 Task: Search one way flight ticket for 3 adults in first from Wrangell: Wrangell Airport (also See Wrangell Seaplane Base) to Indianapolis: Indianapolis International Airport on 8-5-2023. Choice of flights is Royal air maroc. Number of bags: 1 carry on bag. Price is upto 55000. Outbound departure time preference is 7:15.
Action: Mouse moved to (352, 291)
Screenshot: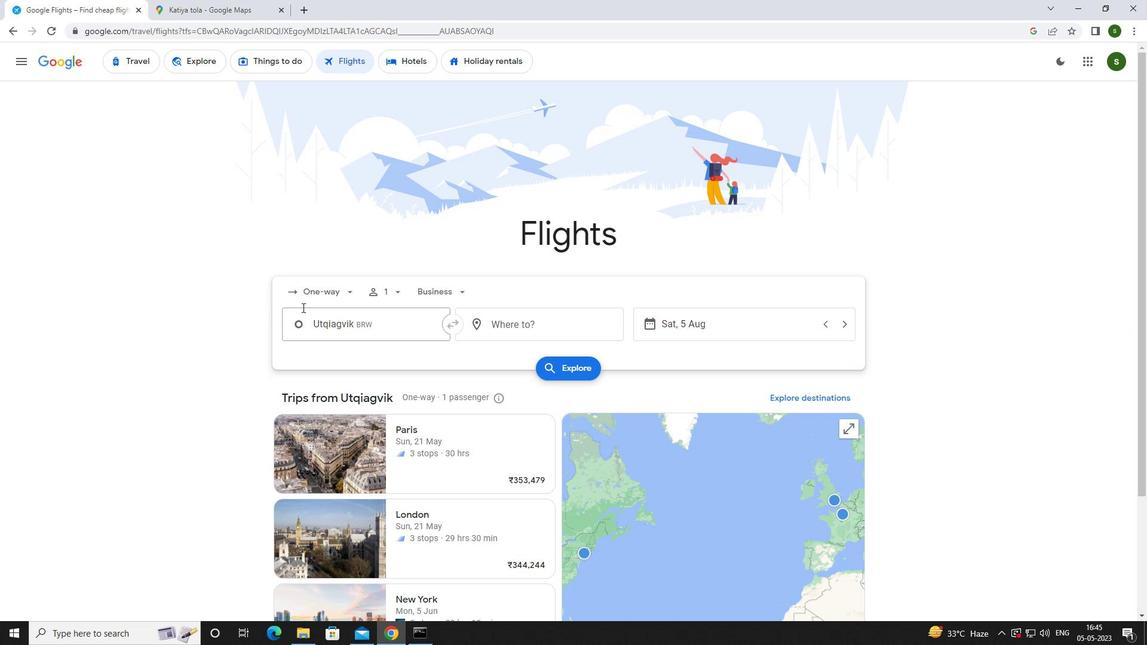 
Action: Mouse pressed left at (352, 291)
Screenshot: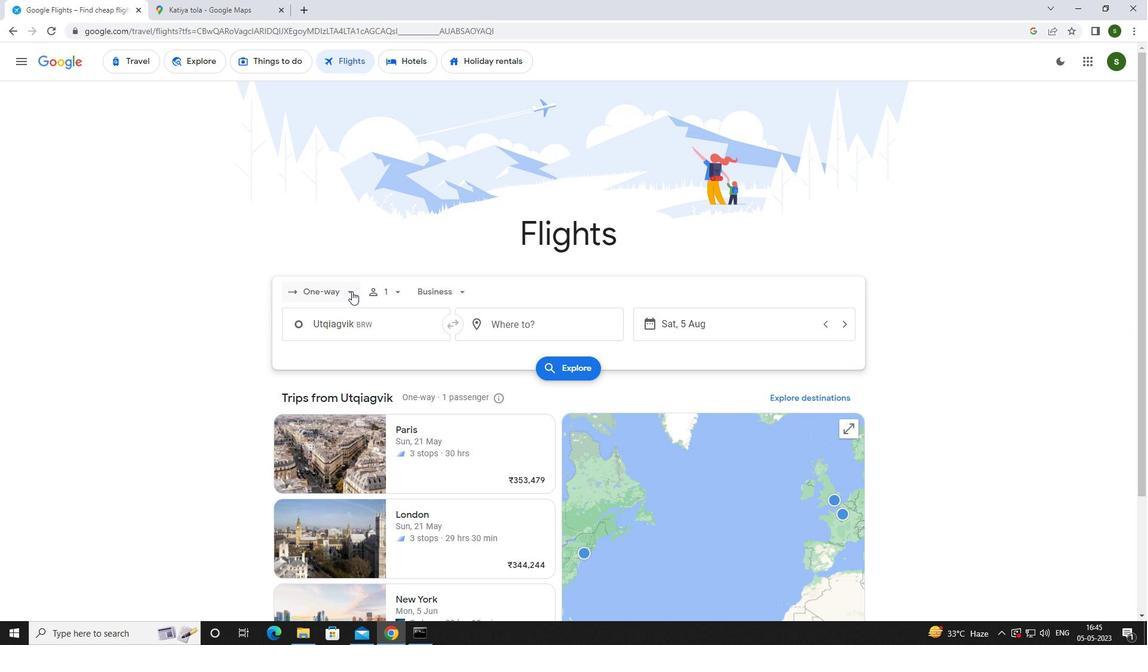 
Action: Mouse moved to (334, 343)
Screenshot: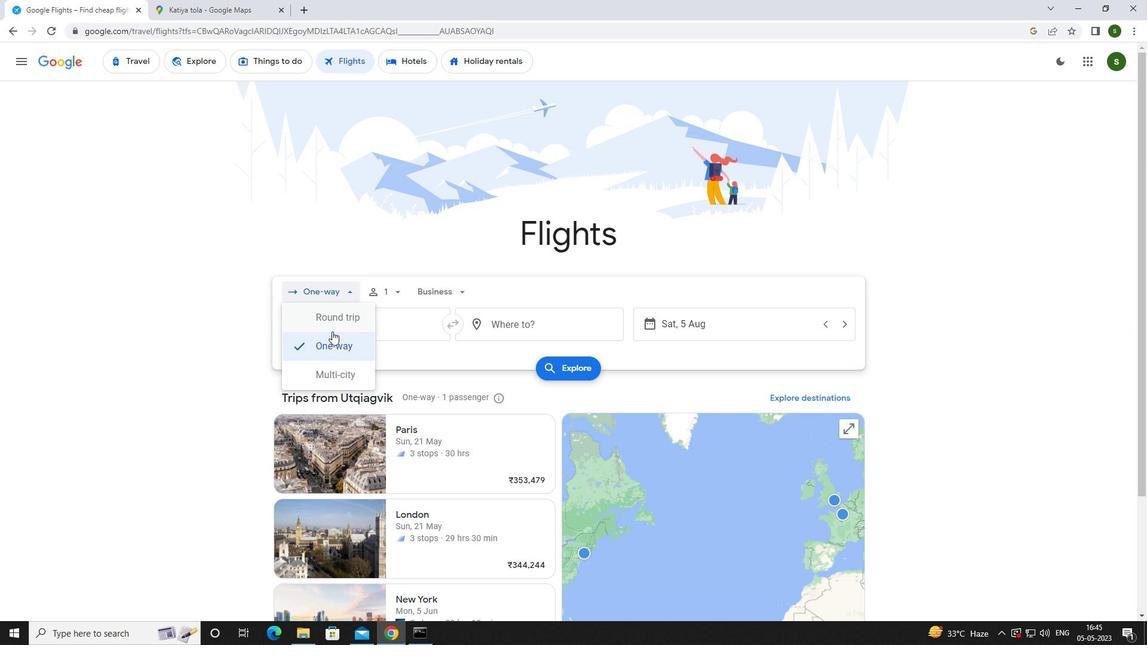 
Action: Mouse pressed left at (334, 343)
Screenshot: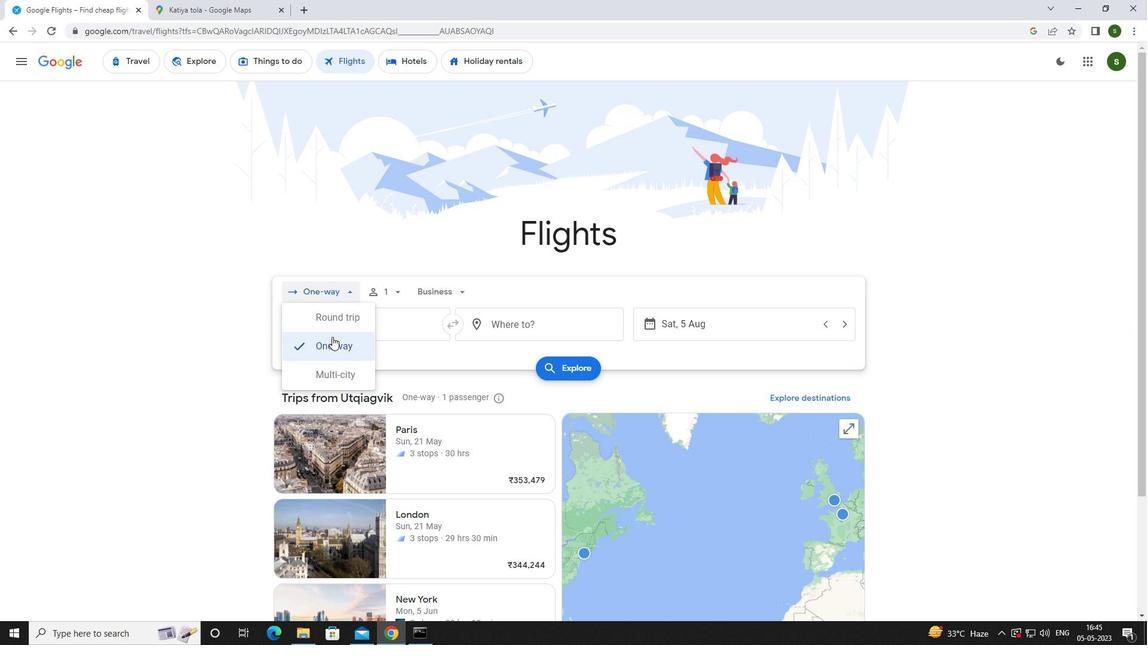 
Action: Mouse moved to (397, 289)
Screenshot: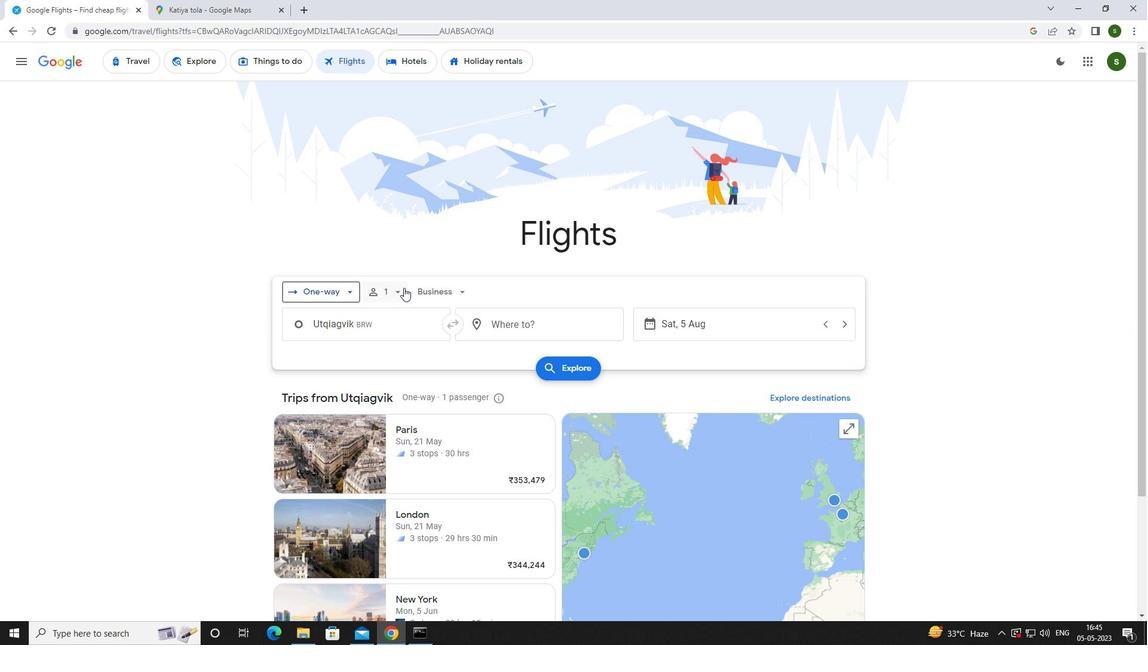 
Action: Mouse pressed left at (397, 289)
Screenshot: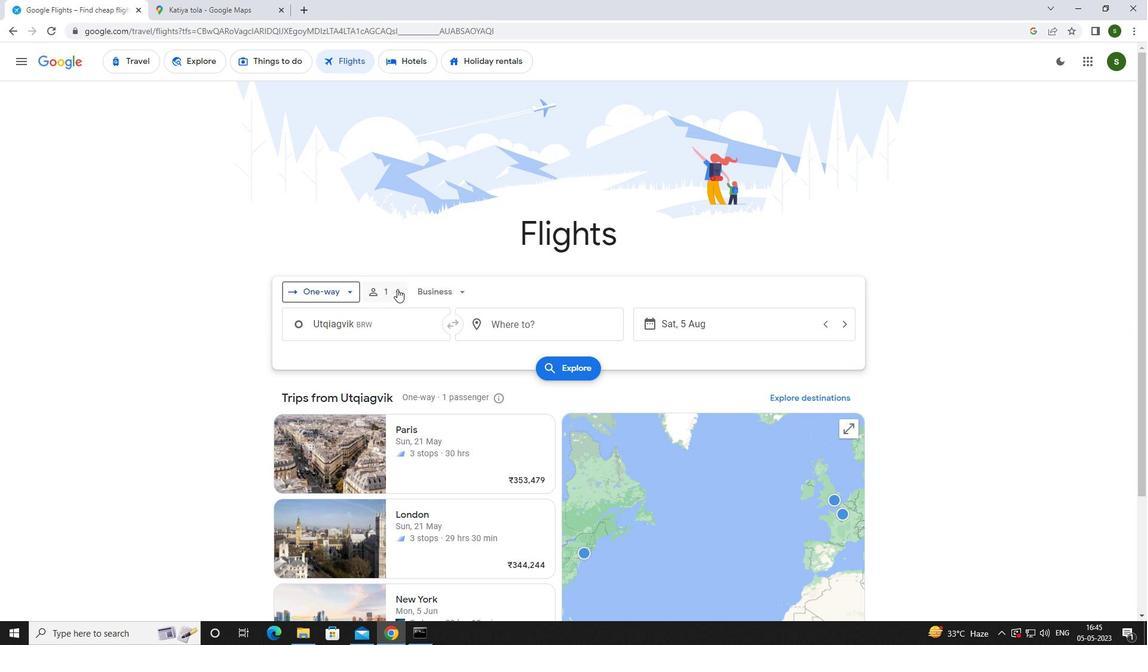 
Action: Mouse moved to (482, 318)
Screenshot: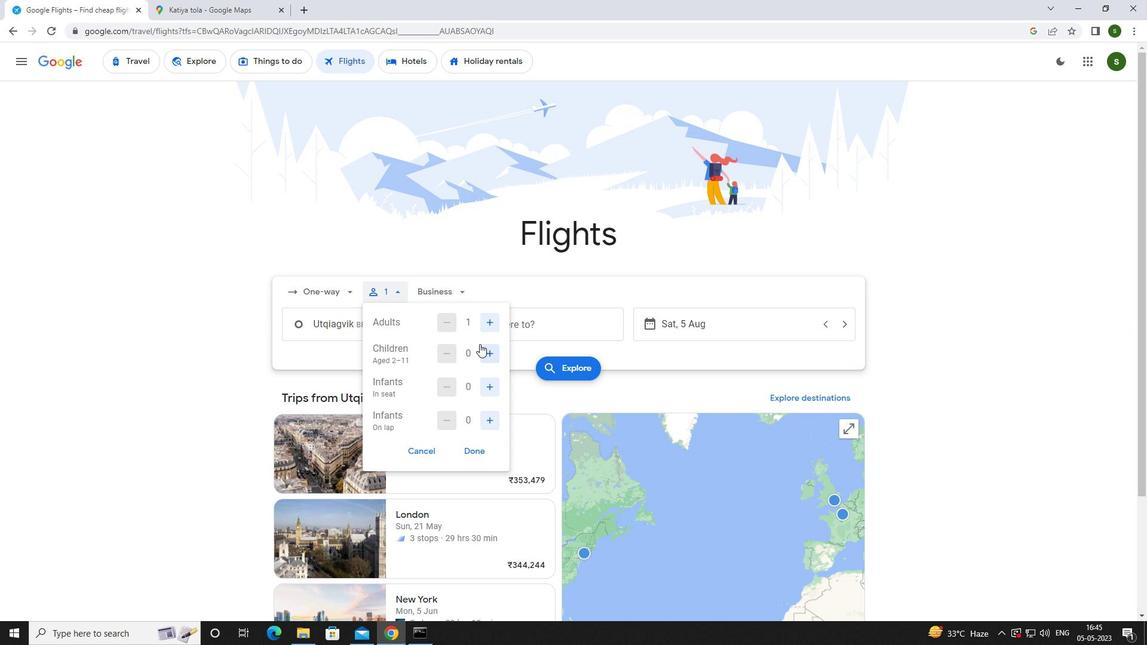 
Action: Mouse pressed left at (482, 318)
Screenshot: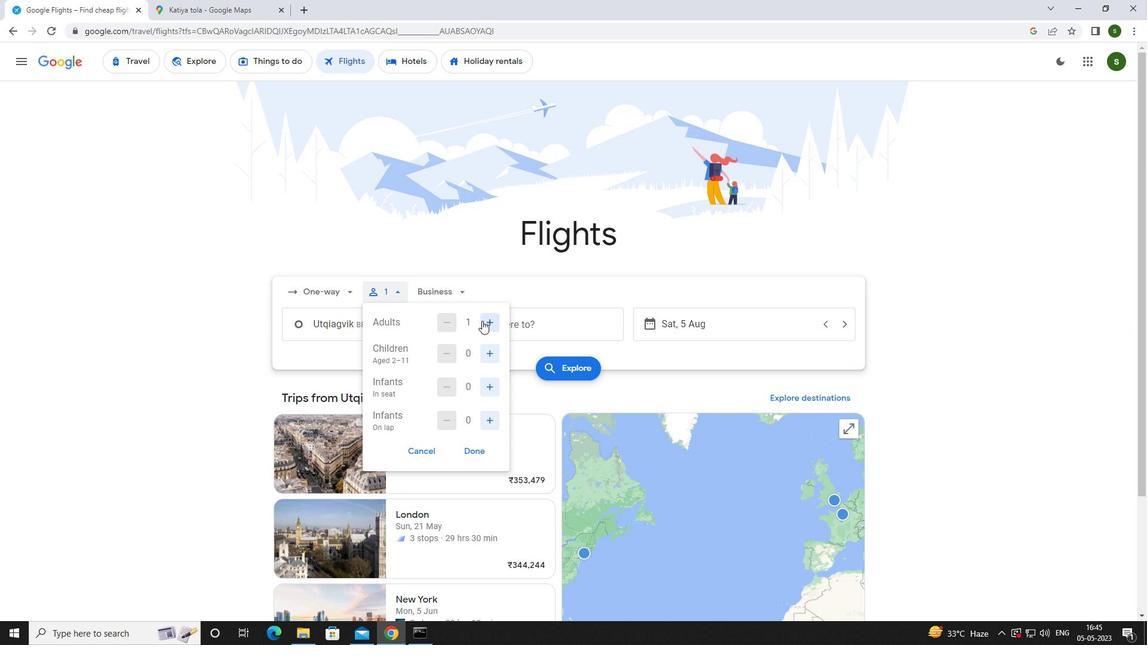
Action: Mouse pressed left at (482, 318)
Screenshot: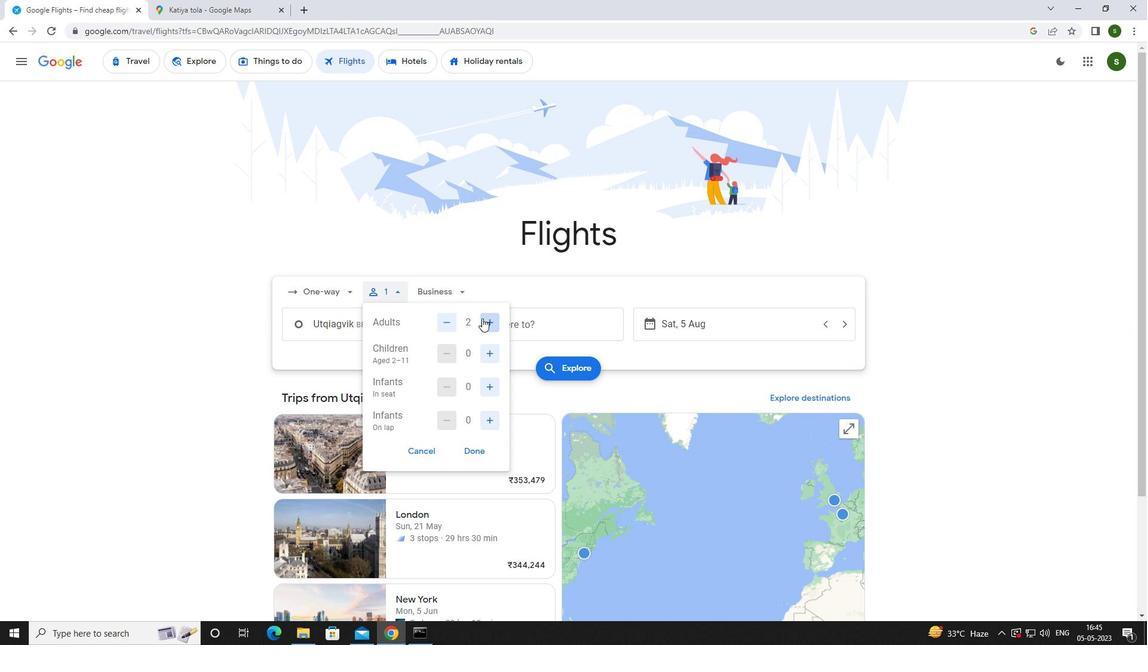 
Action: Mouse moved to (454, 287)
Screenshot: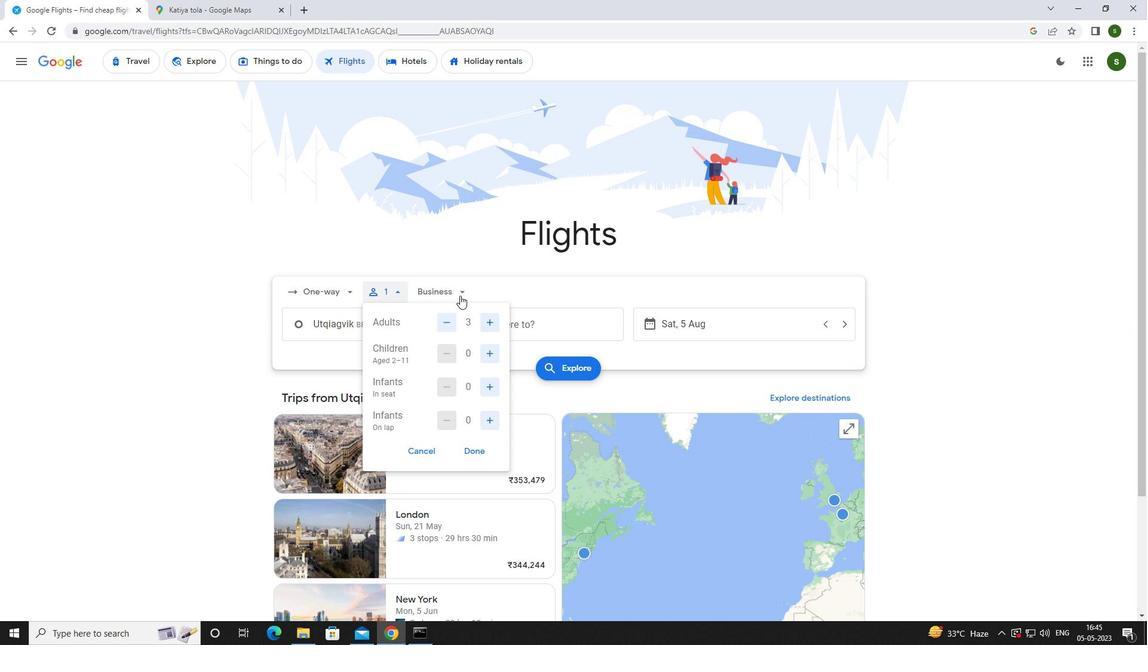 
Action: Mouse pressed left at (454, 287)
Screenshot: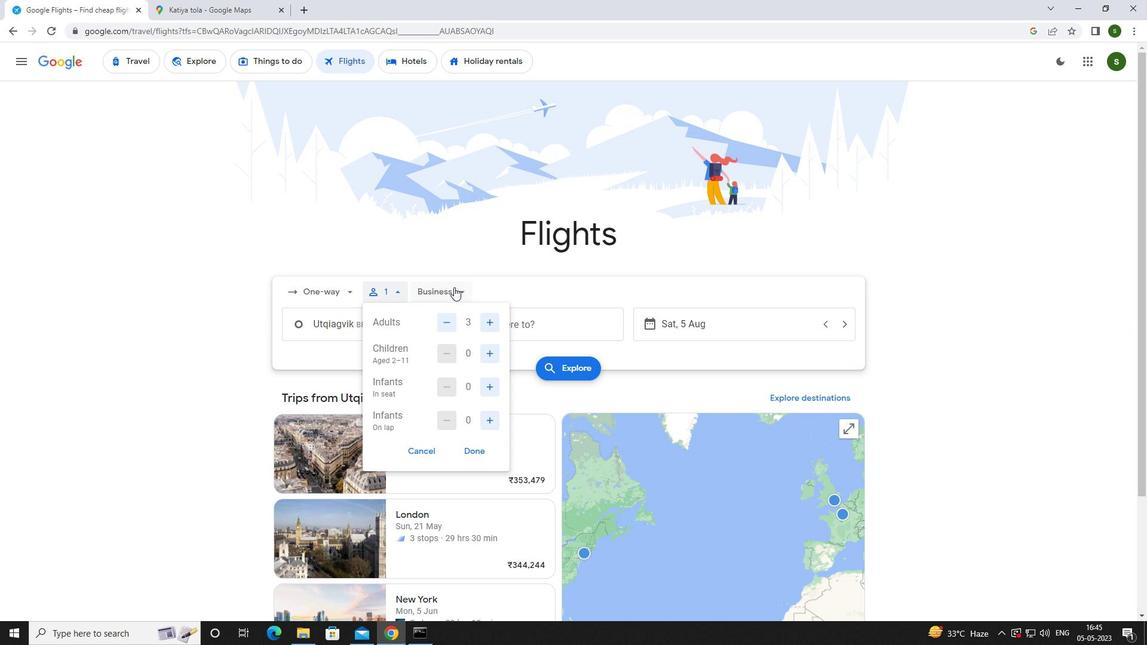 
Action: Mouse moved to (462, 402)
Screenshot: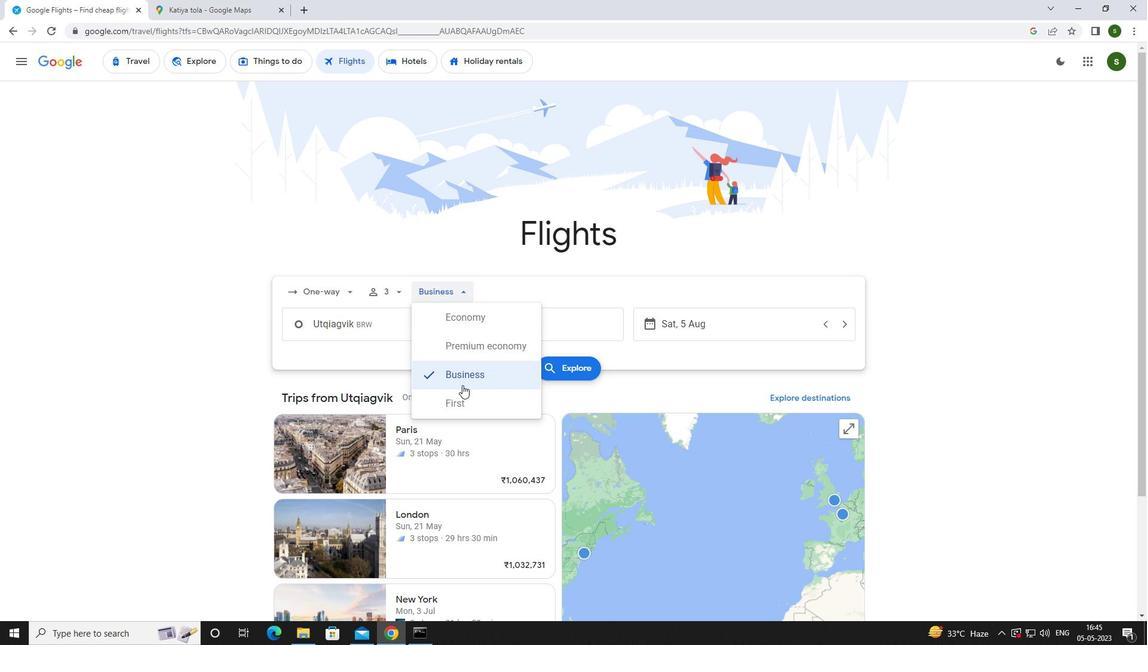 
Action: Mouse pressed left at (462, 402)
Screenshot: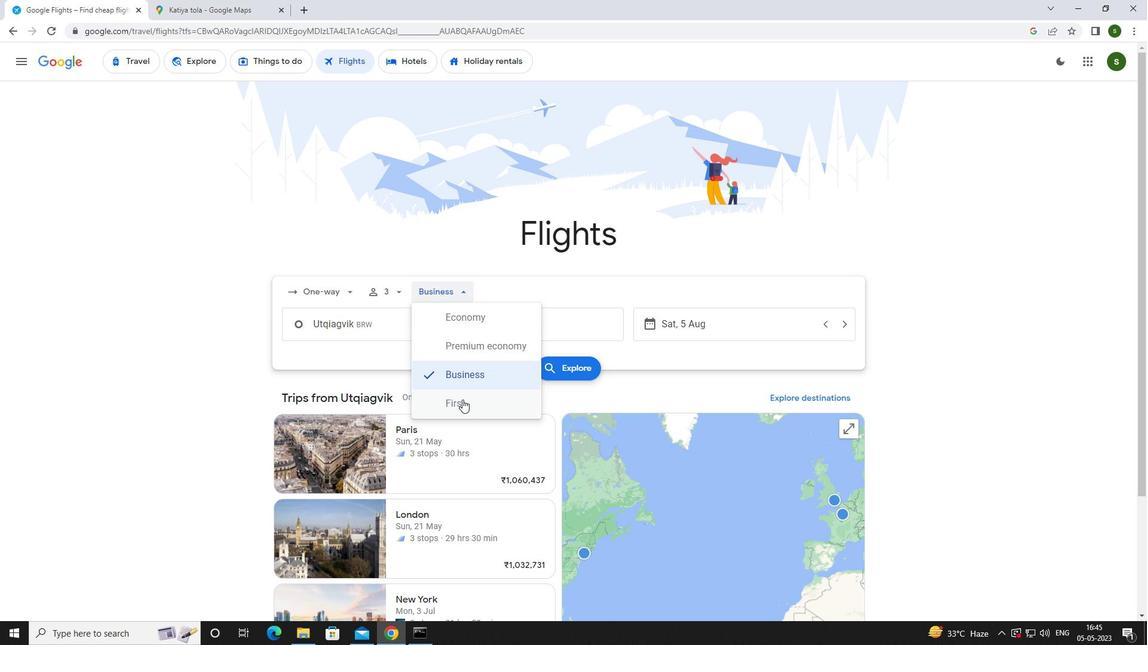 
Action: Mouse moved to (386, 329)
Screenshot: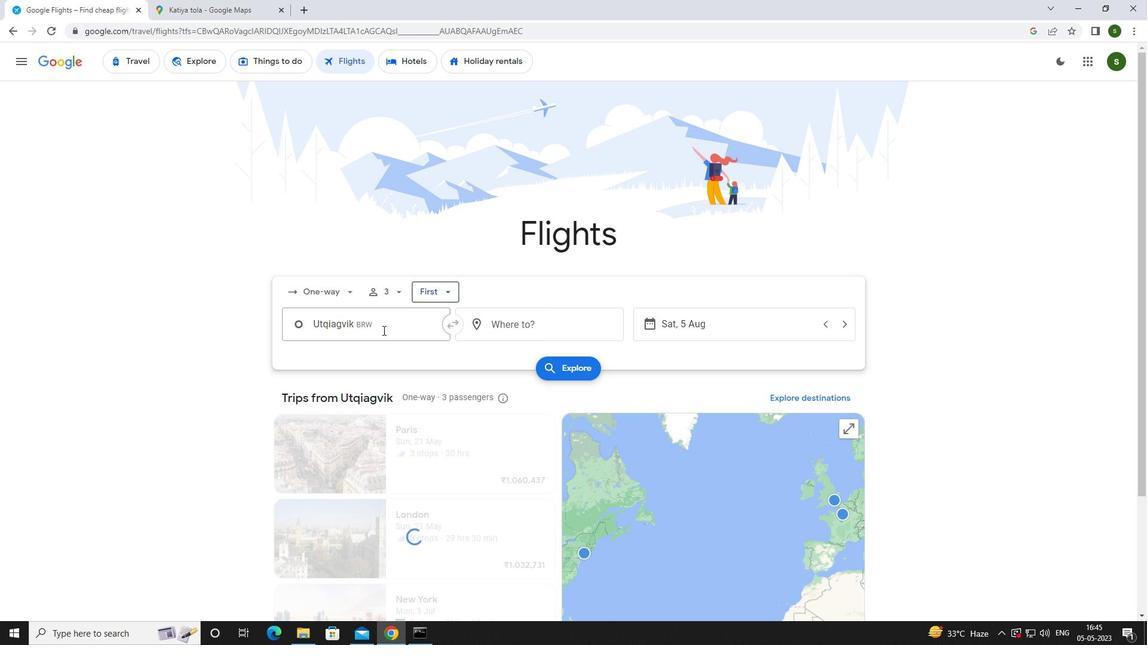 
Action: Mouse pressed left at (386, 329)
Screenshot: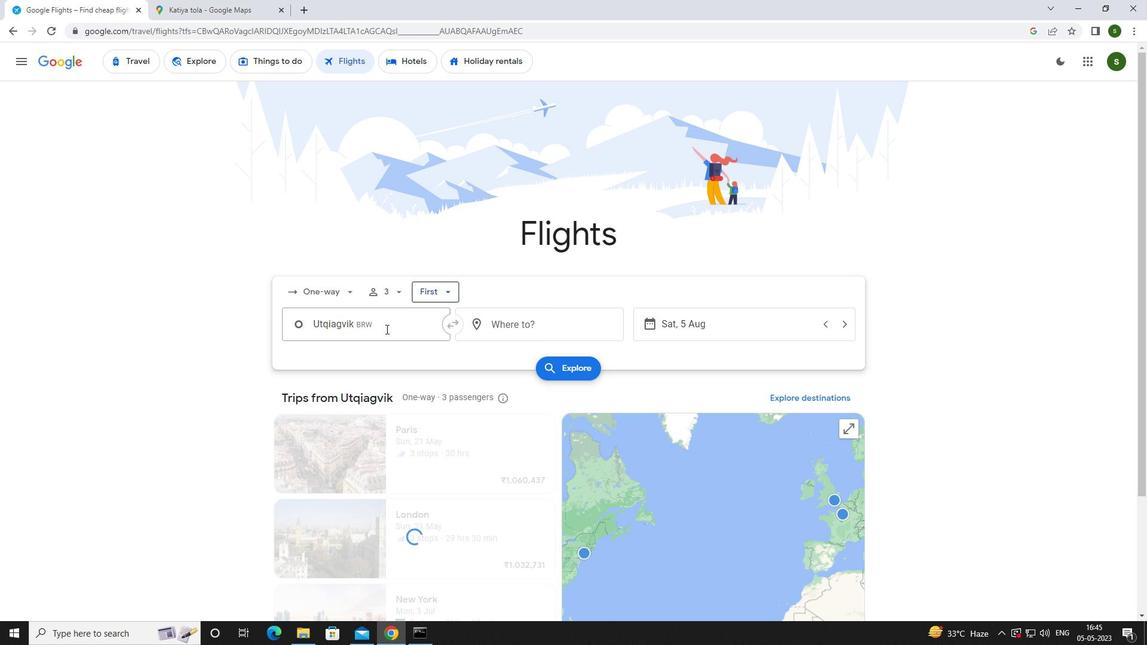 
Action: Key pressed <Key.caps_lock>wra
Screenshot: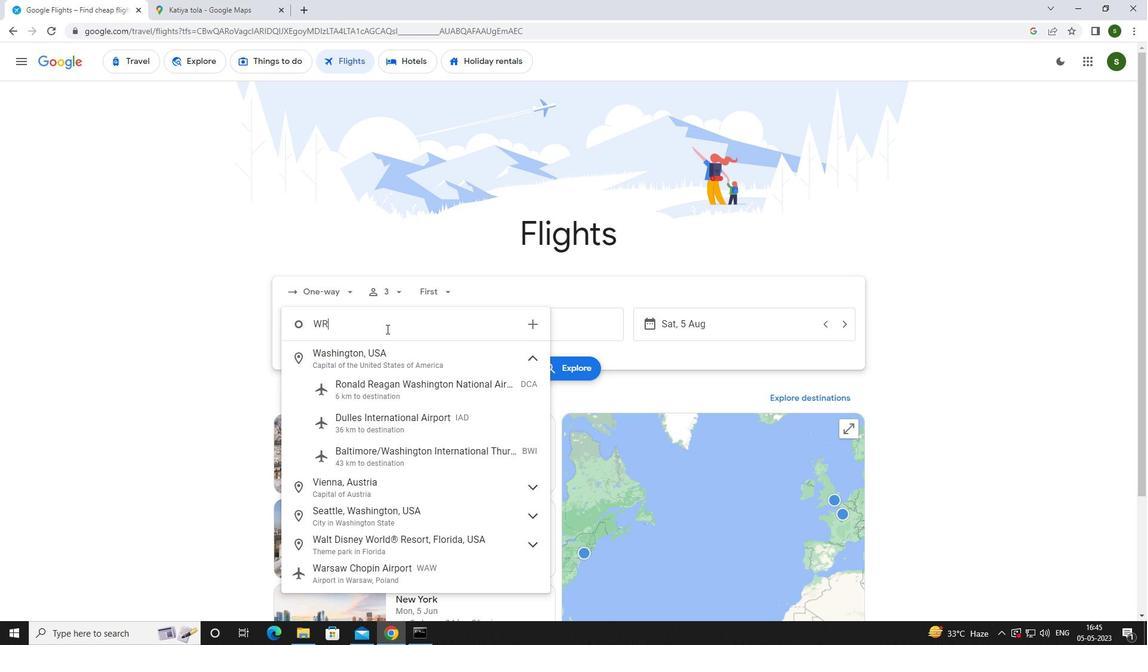 
Action: Mouse moved to (389, 546)
Screenshot: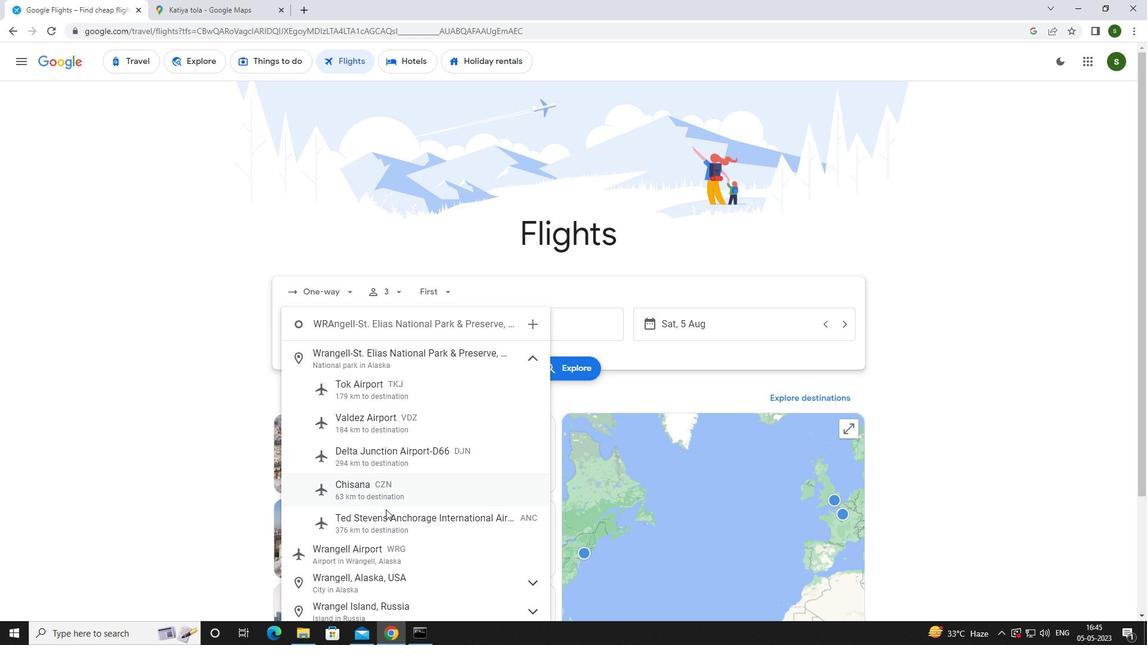 
Action: Mouse pressed left at (389, 546)
Screenshot: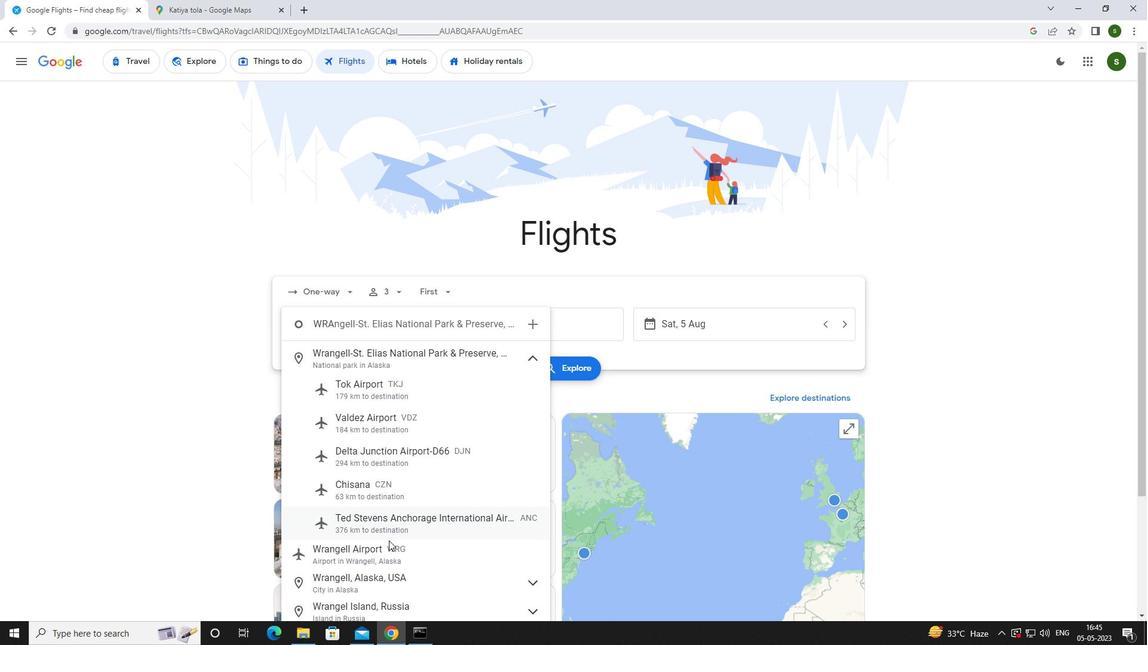 
Action: Mouse moved to (507, 323)
Screenshot: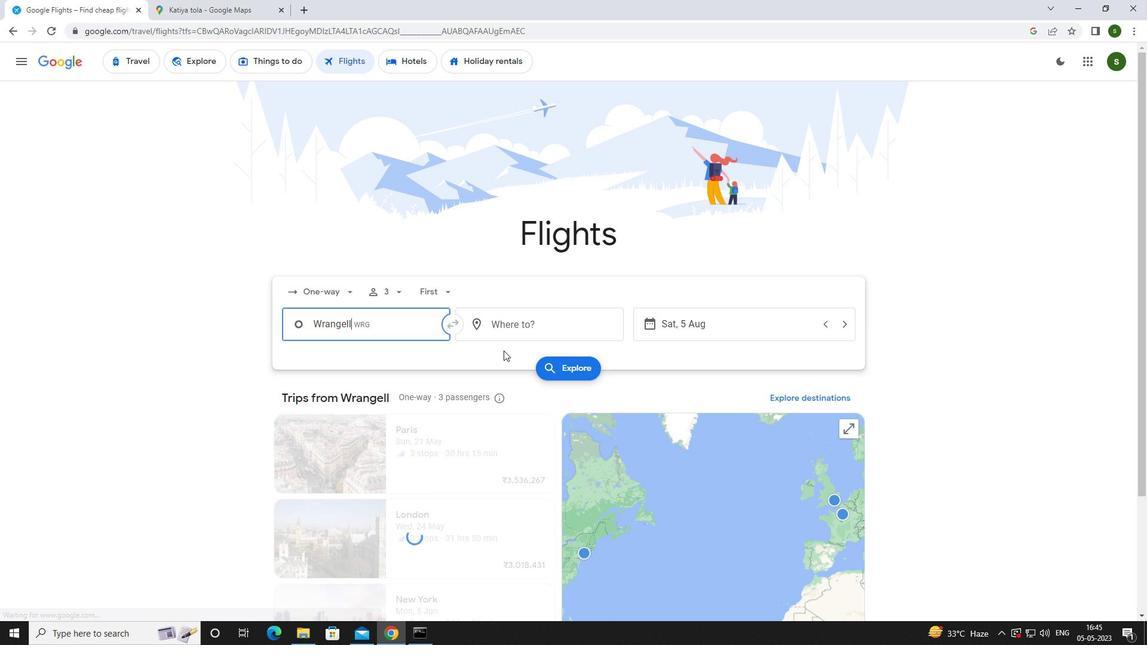 
Action: Mouse pressed left at (507, 323)
Screenshot: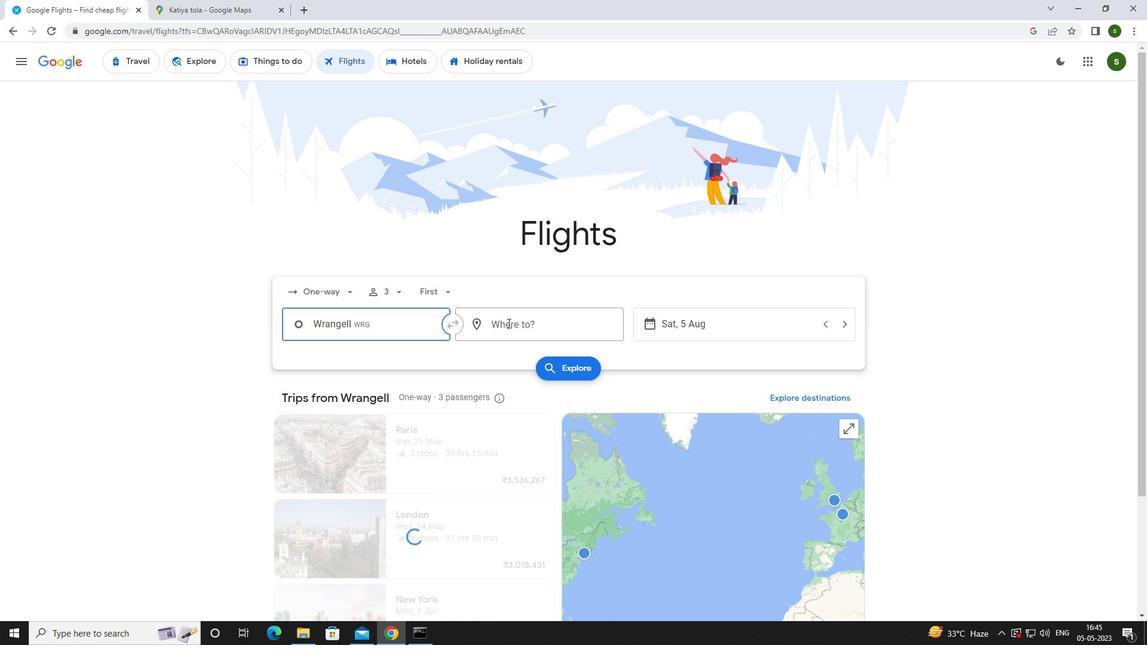
Action: Mouse moved to (488, 328)
Screenshot: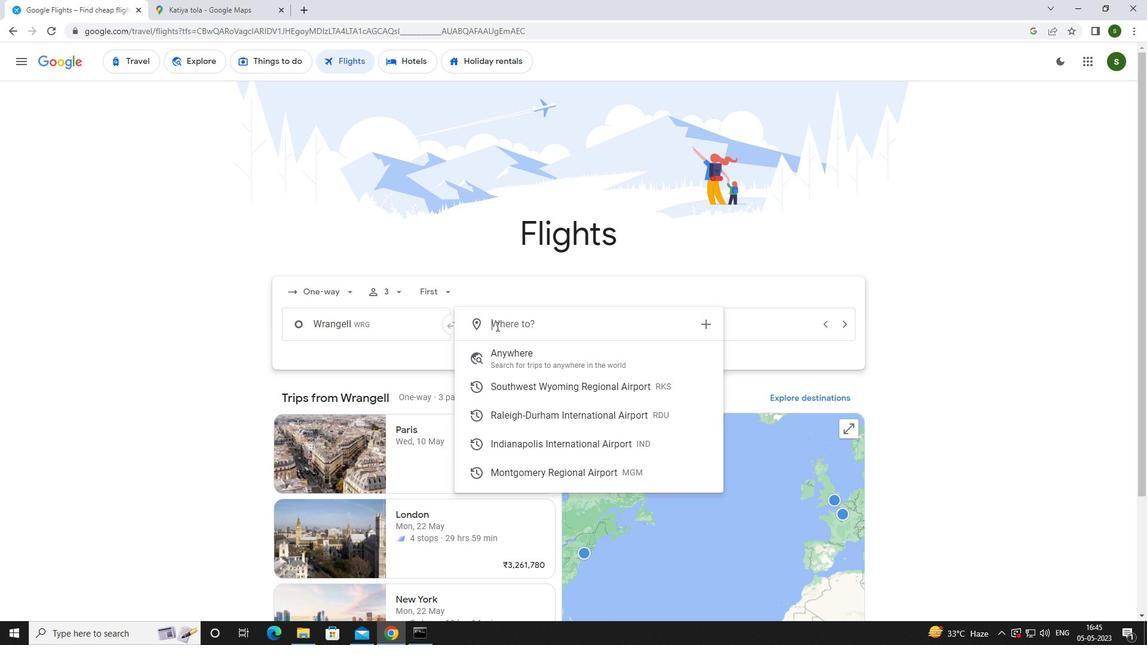 
Action: Key pressed <Key.caps_lock><Key.caps_lock>i<Key.caps_lock>ndianapol
Screenshot: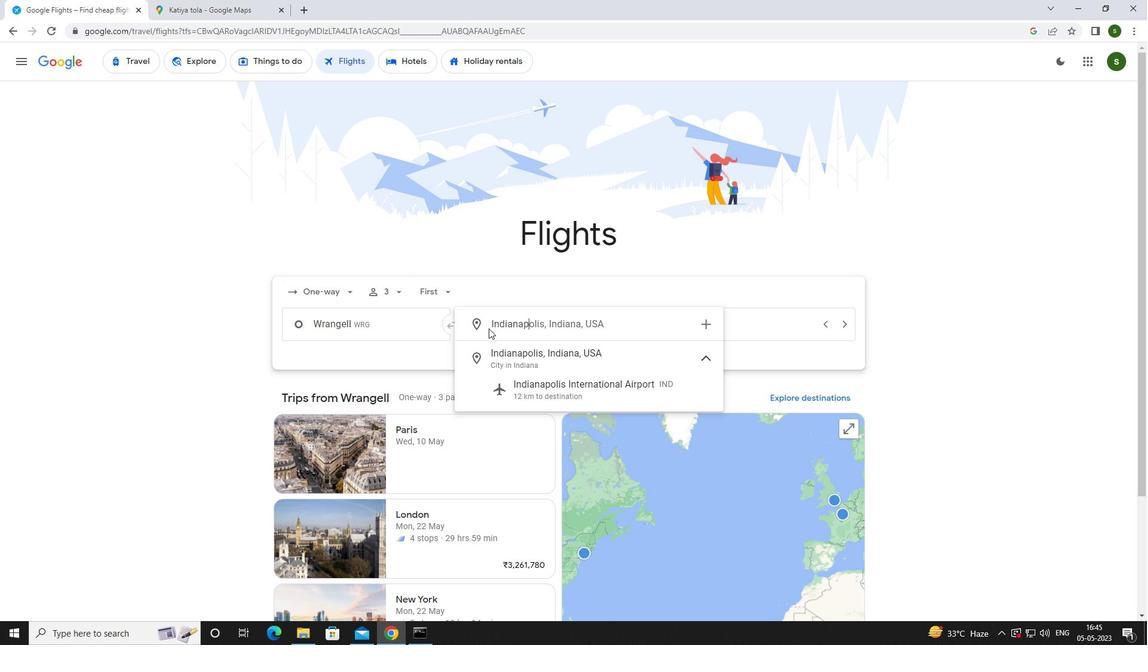 
Action: Mouse moved to (525, 390)
Screenshot: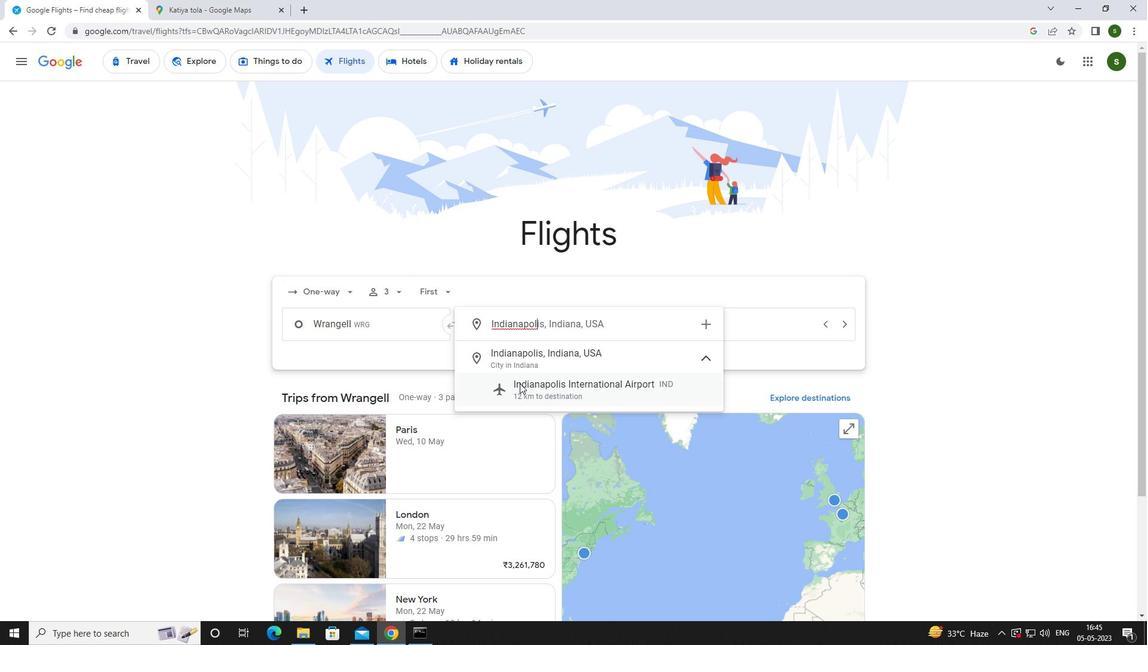 
Action: Mouse pressed left at (525, 390)
Screenshot: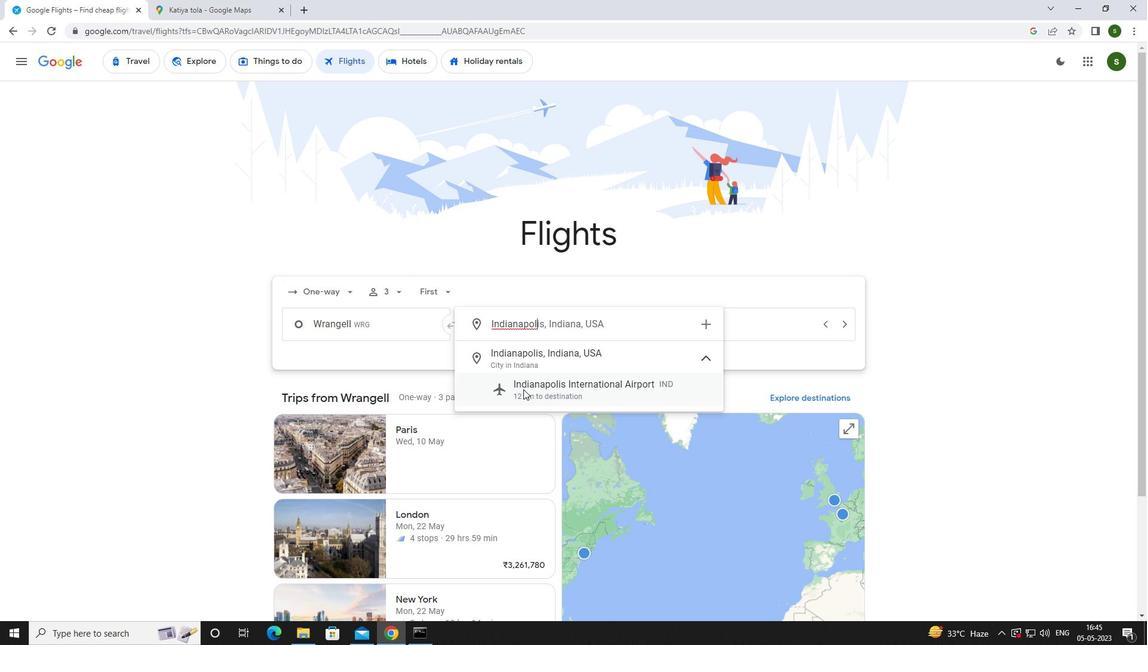 
Action: Mouse moved to (703, 329)
Screenshot: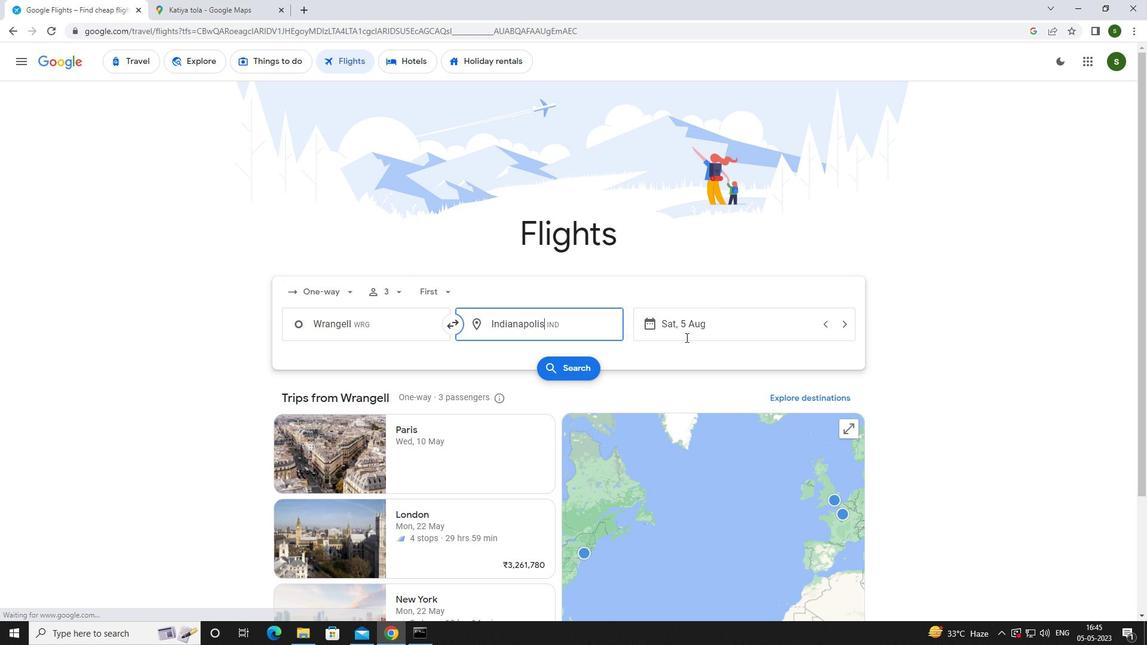
Action: Mouse pressed left at (703, 329)
Screenshot: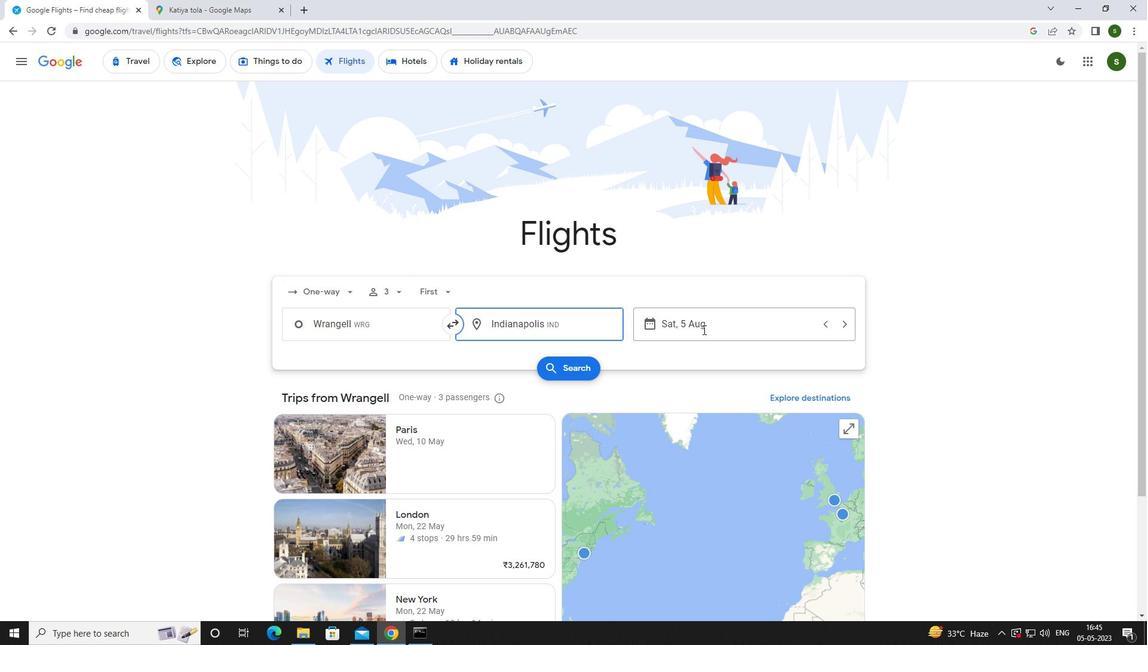 
Action: Mouse moved to (597, 406)
Screenshot: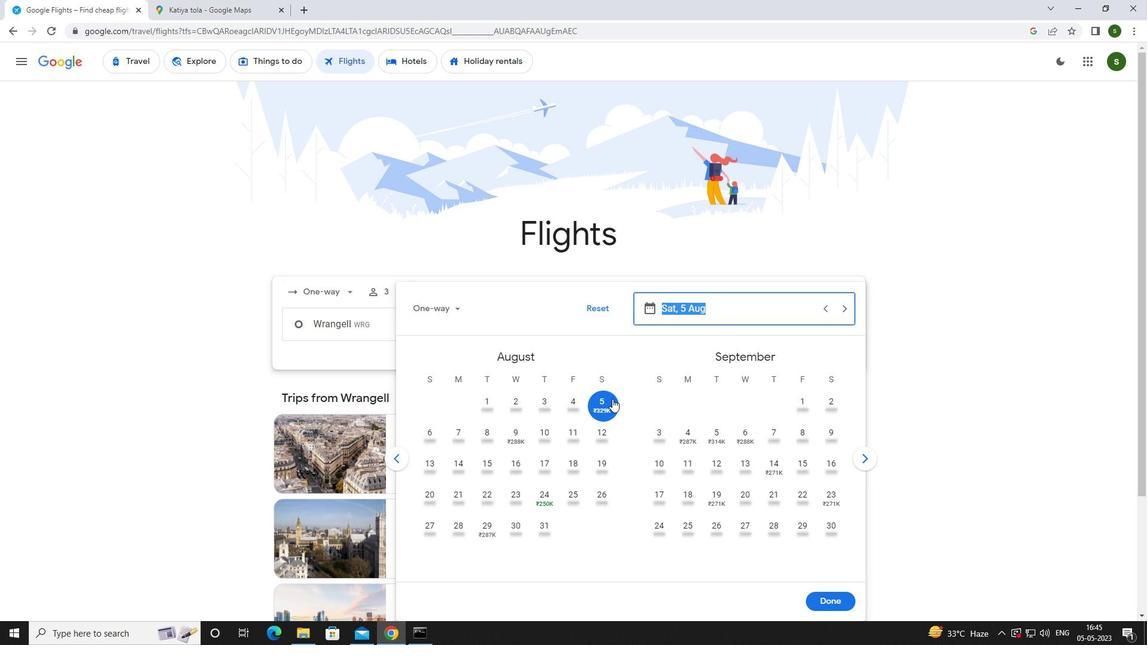 
Action: Mouse pressed left at (597, 406)
Screenshot: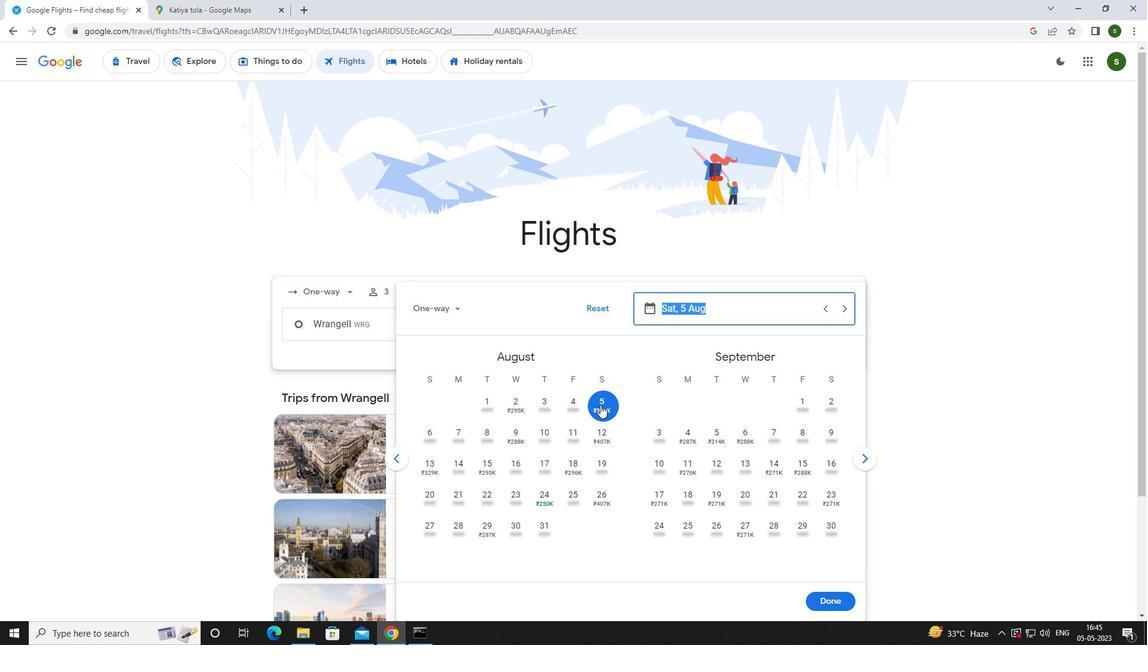
Action: Mouse moved to (821, 600)
Screenshot: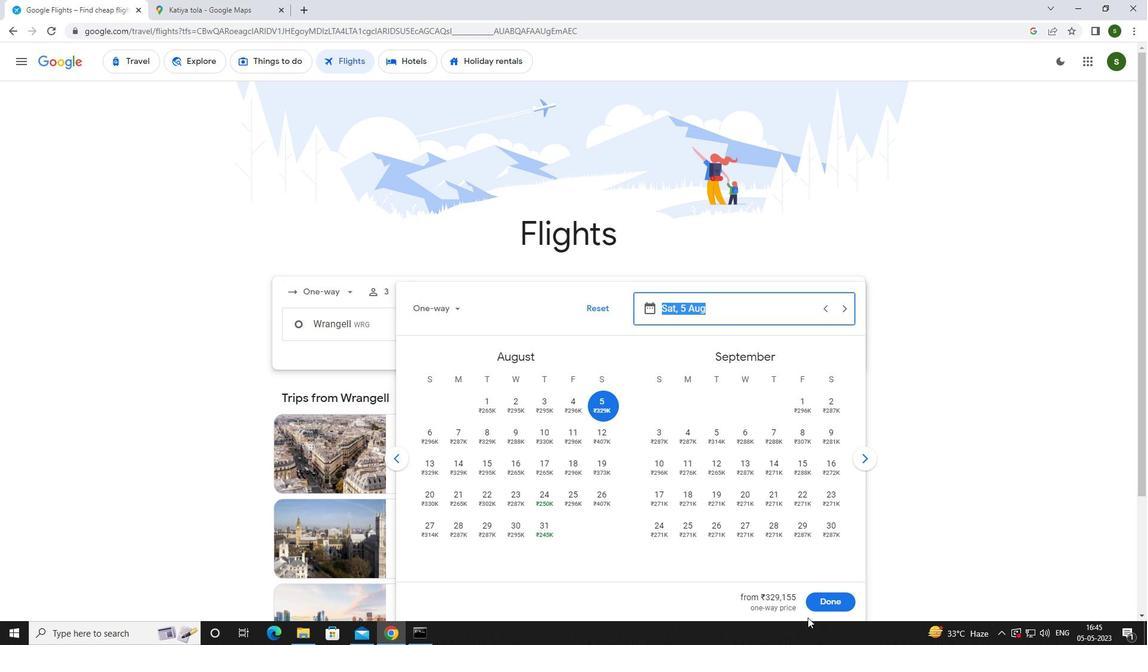 
Action: Mouse pressed left at (821, 600)
Screenshot: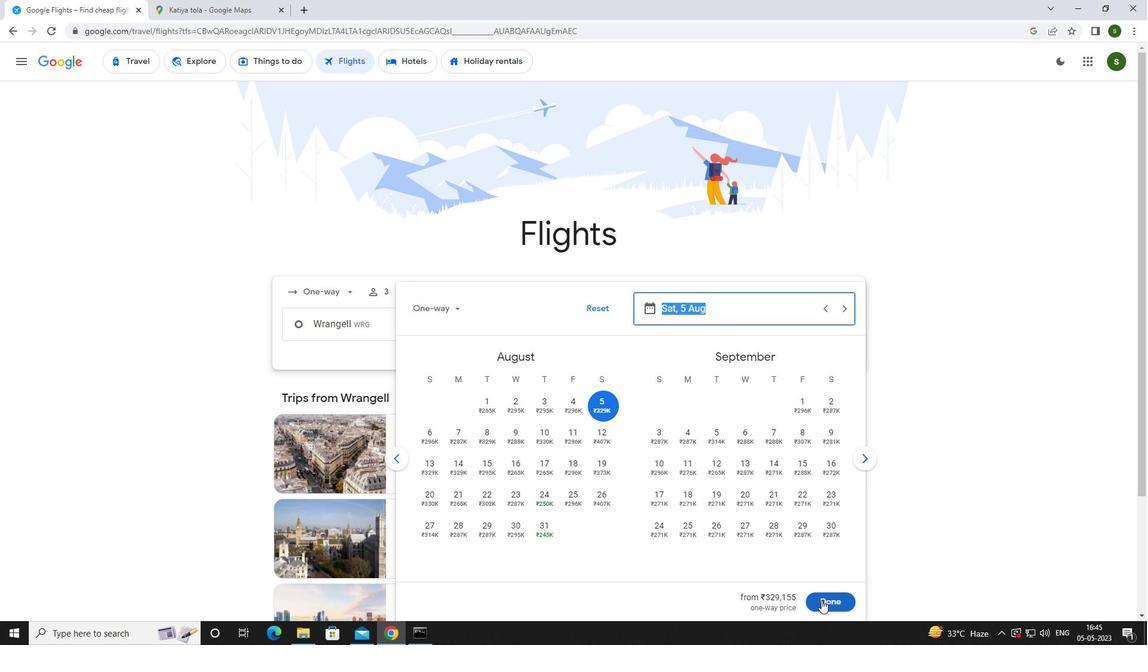
Action: Mouse moved to (580, 363)
Screenshot: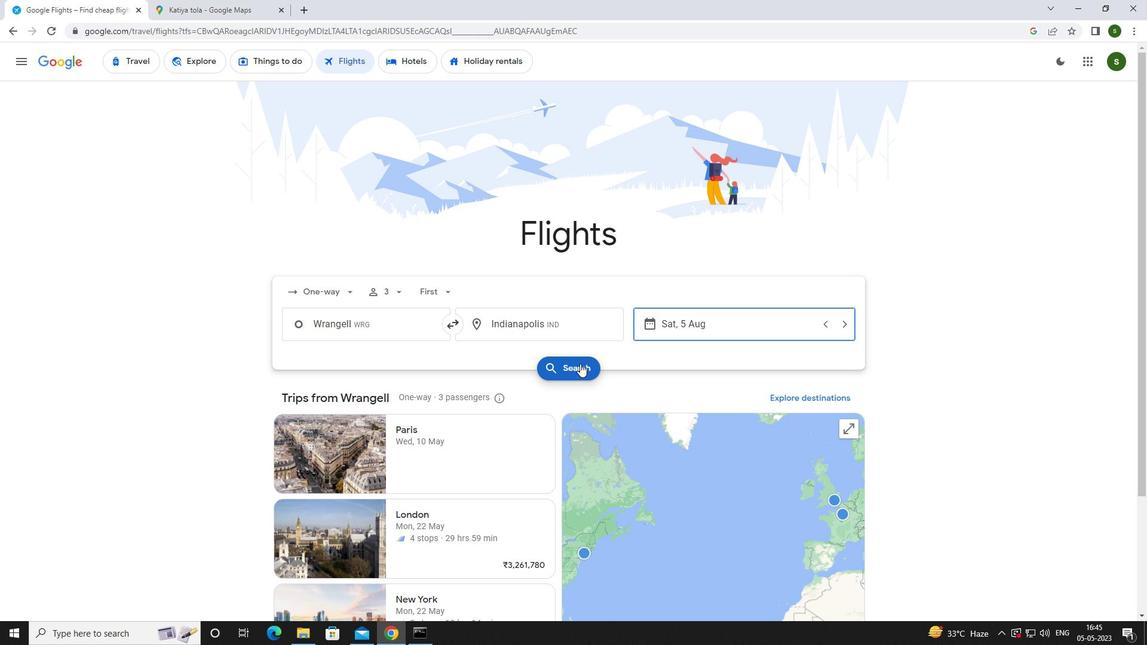 
Action: Mouse pressed left at (580, 363)
Screenshot: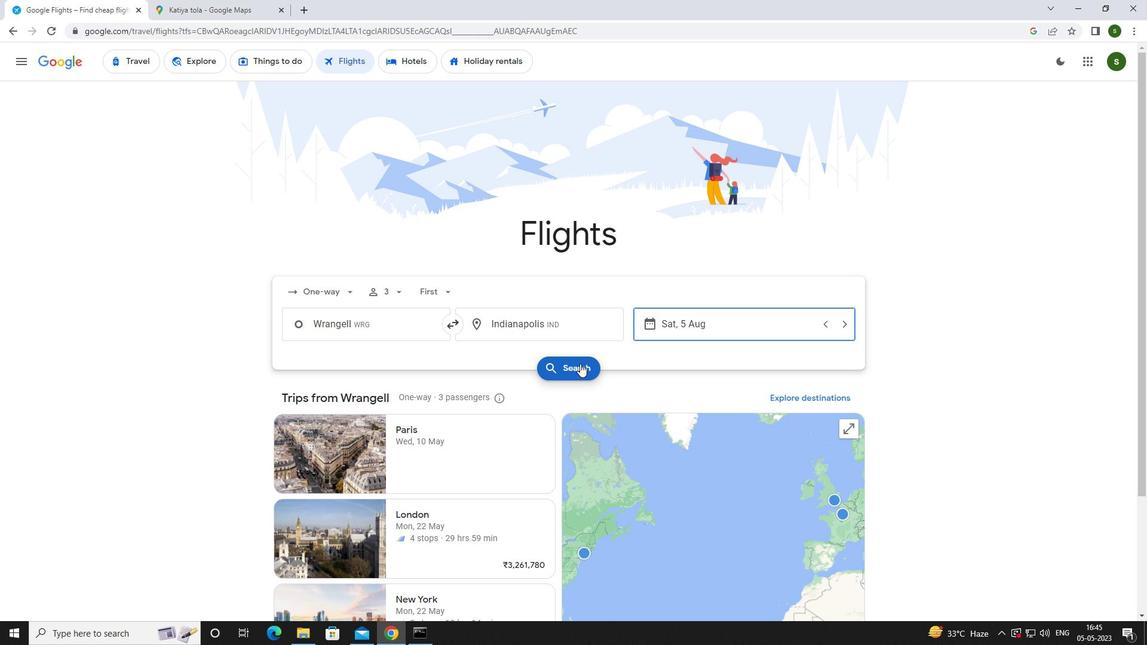 
Action: Mouse moved to (300, 170)
Screenshot: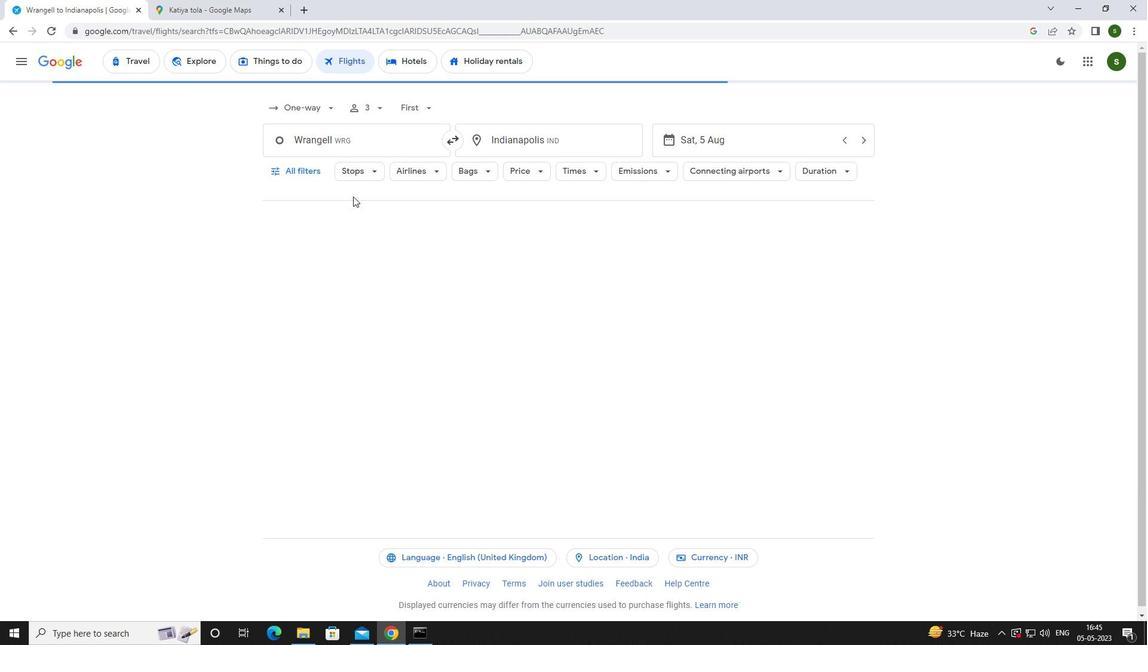 
Action: Mouse pressed left at (300, 170)
Screenshot: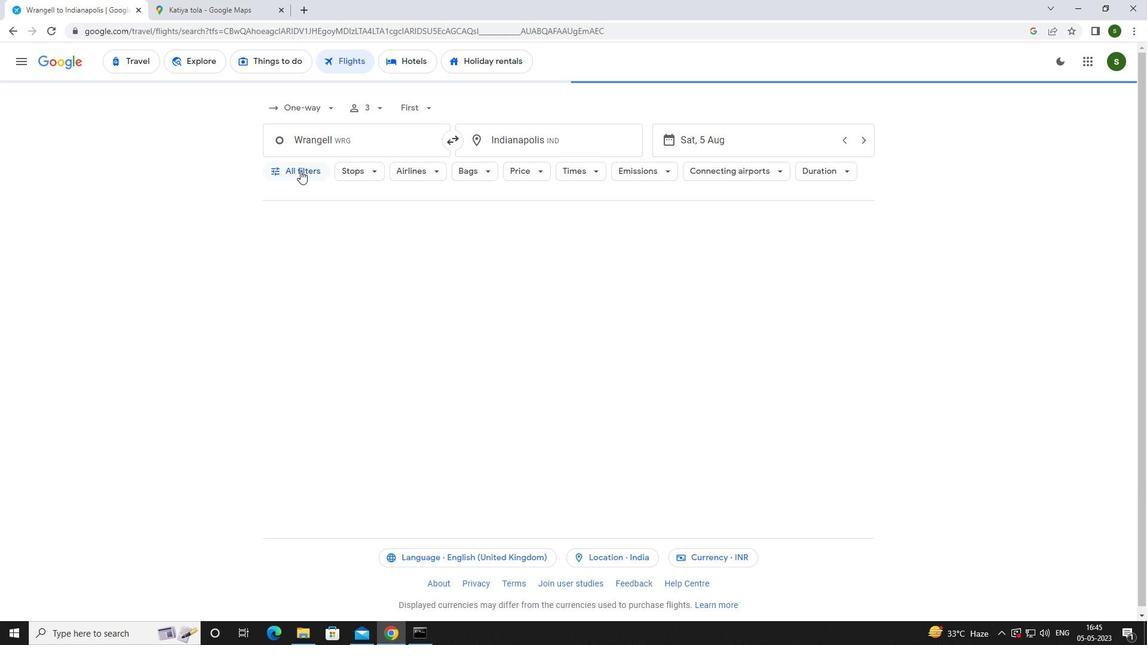
Action: Mouse moved to (445, 428)
Screenshot: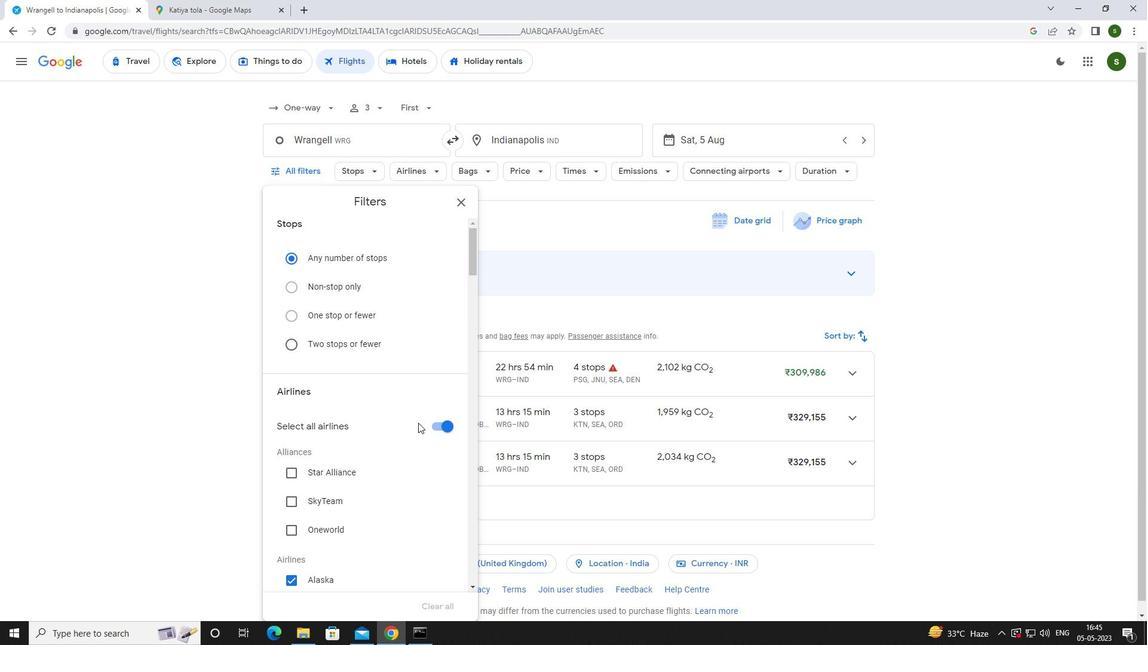 
Action: Mouse pressed left at (445, 428)
Screenshot: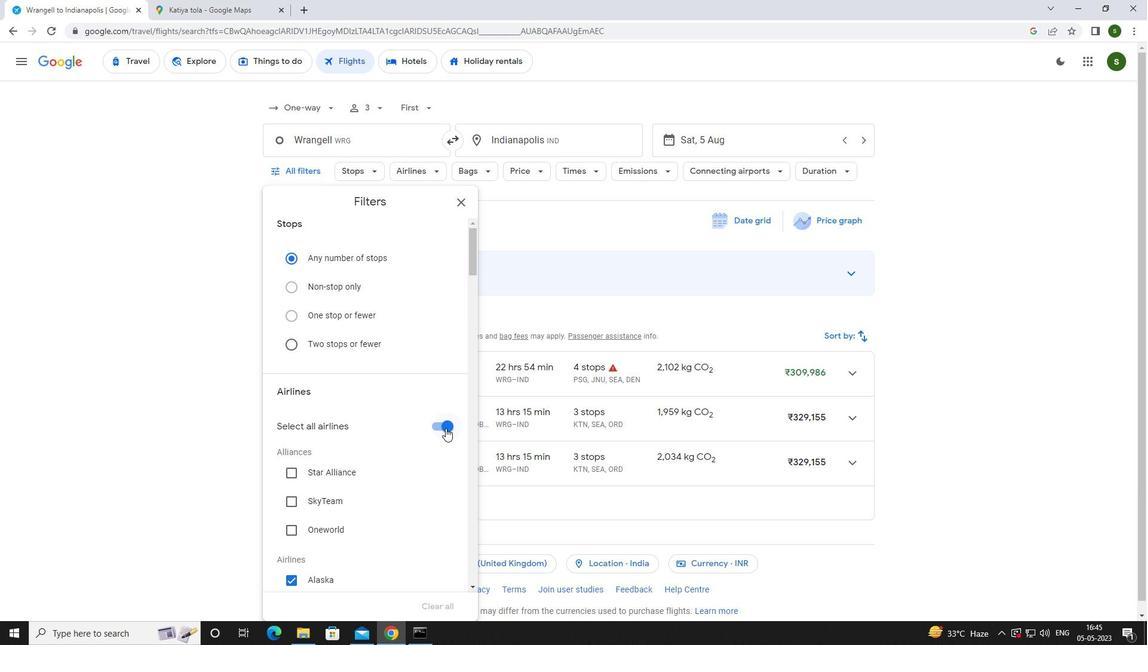 
Action: Mouse moved to (409, 401)
Screenshot: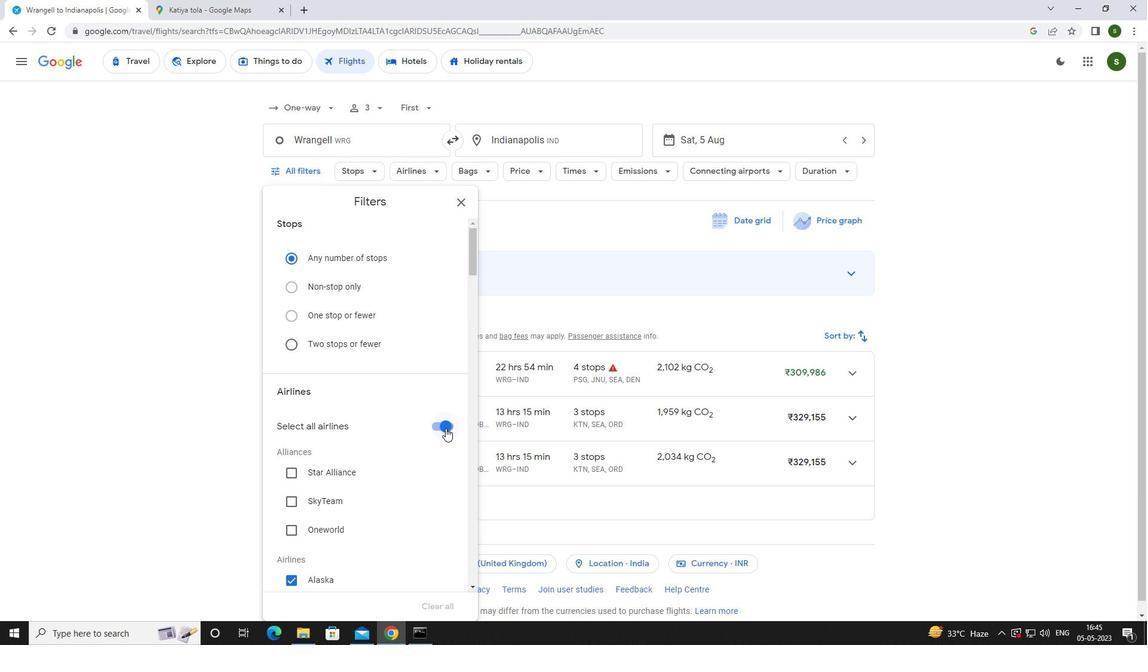 
Action: Mouse scrolled (409, 401) with delta (0, 0)
Screenshot: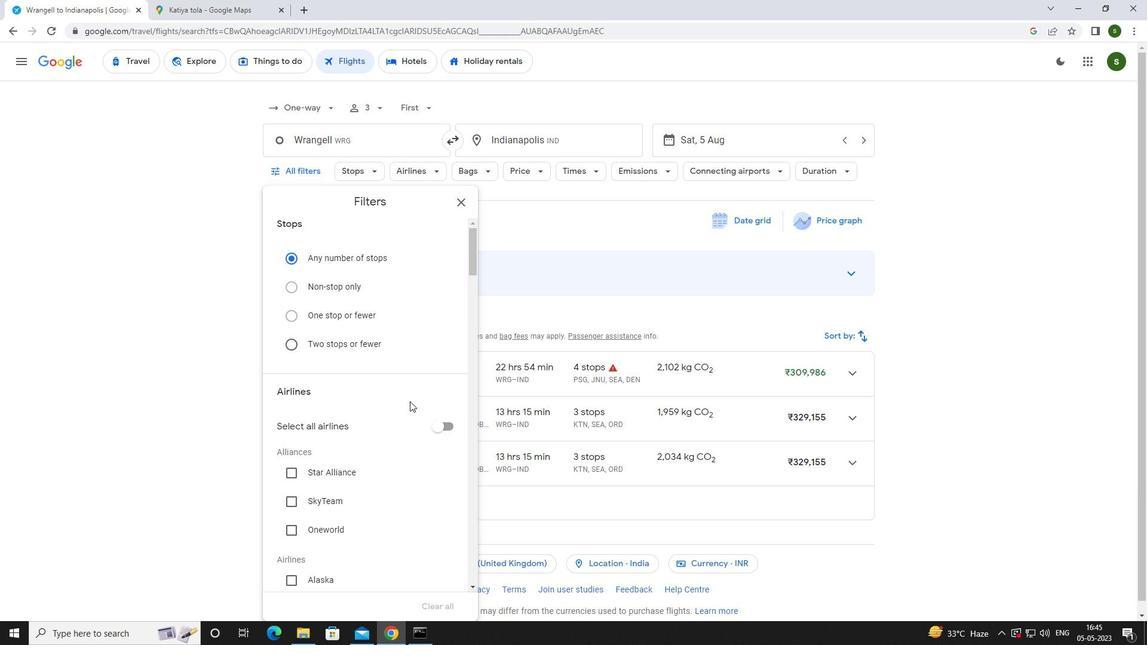 
Action: Mouse scrolled (409, 401) with delta (0, 0)
Screenshot: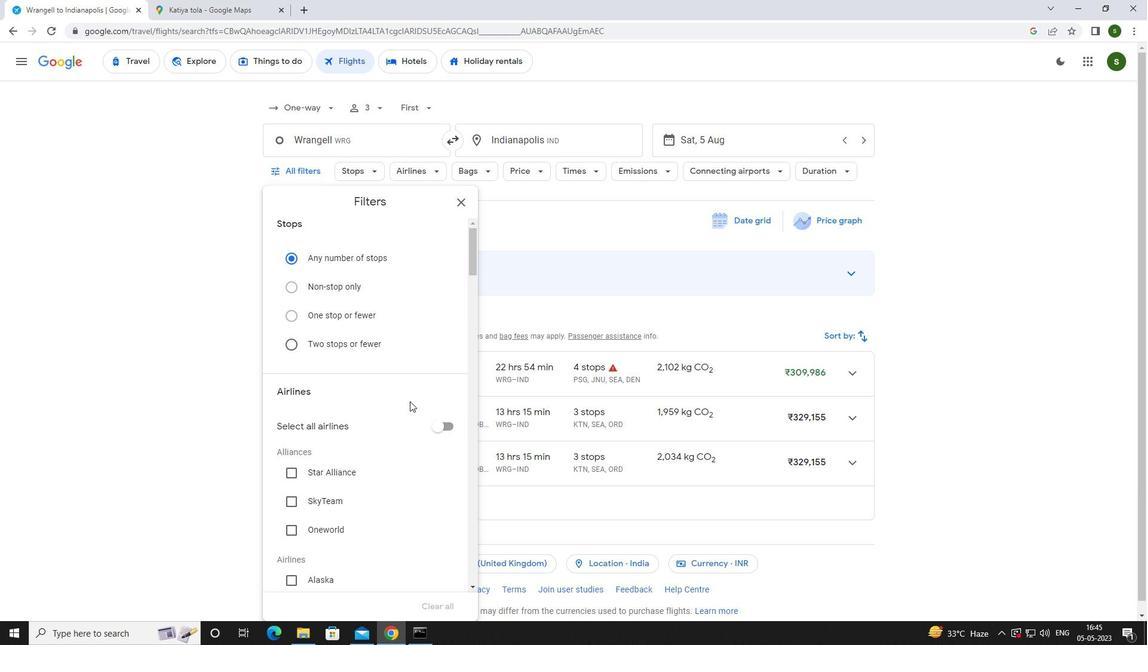 
Action: Mouse scrolled (409, 401) with delta (0, 0)
Screenshot: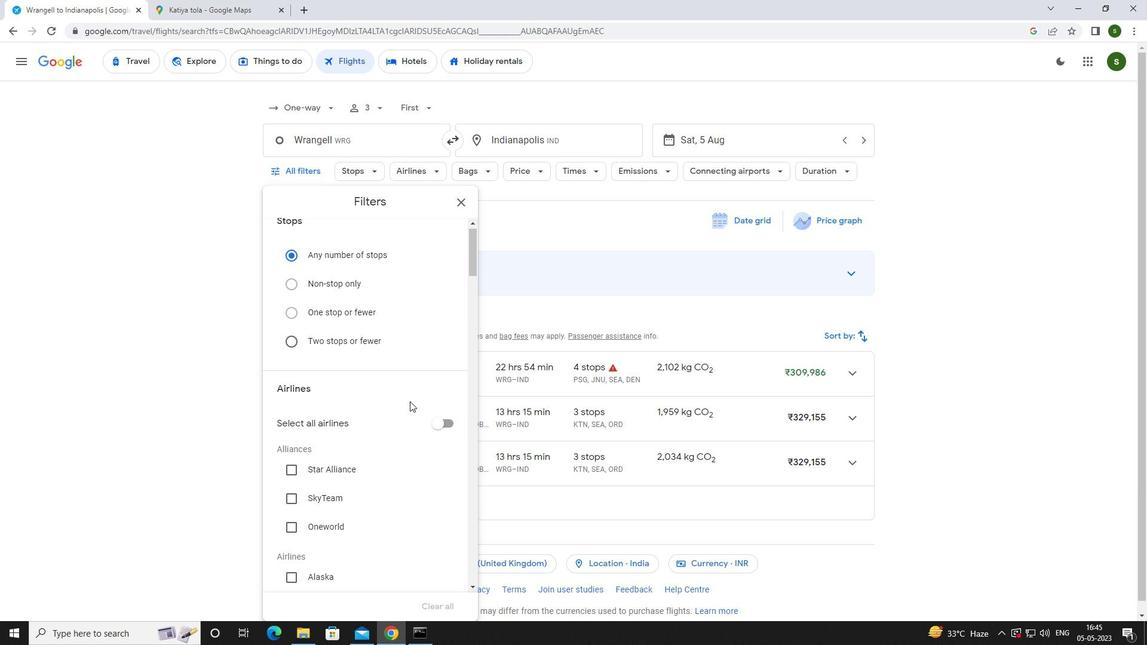
Action: Mouse scrolled (409, 401) with delta (0, 0)
Screenshot: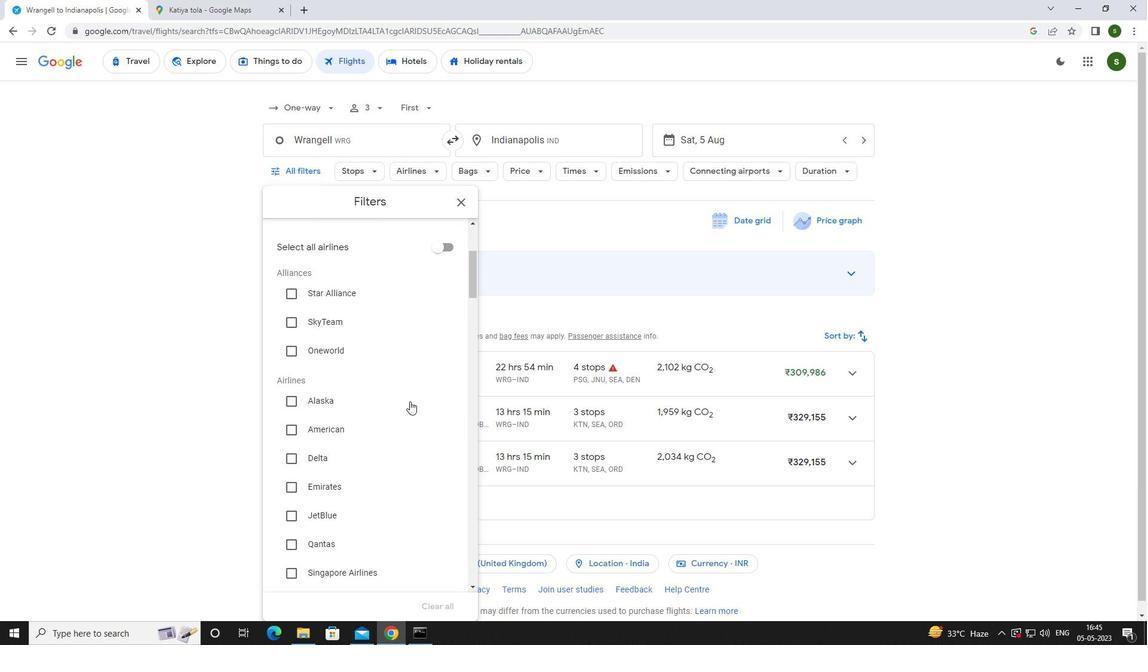 
Action: Mouse scrolled (409, 401) with delta (0, 0)
Screenshot: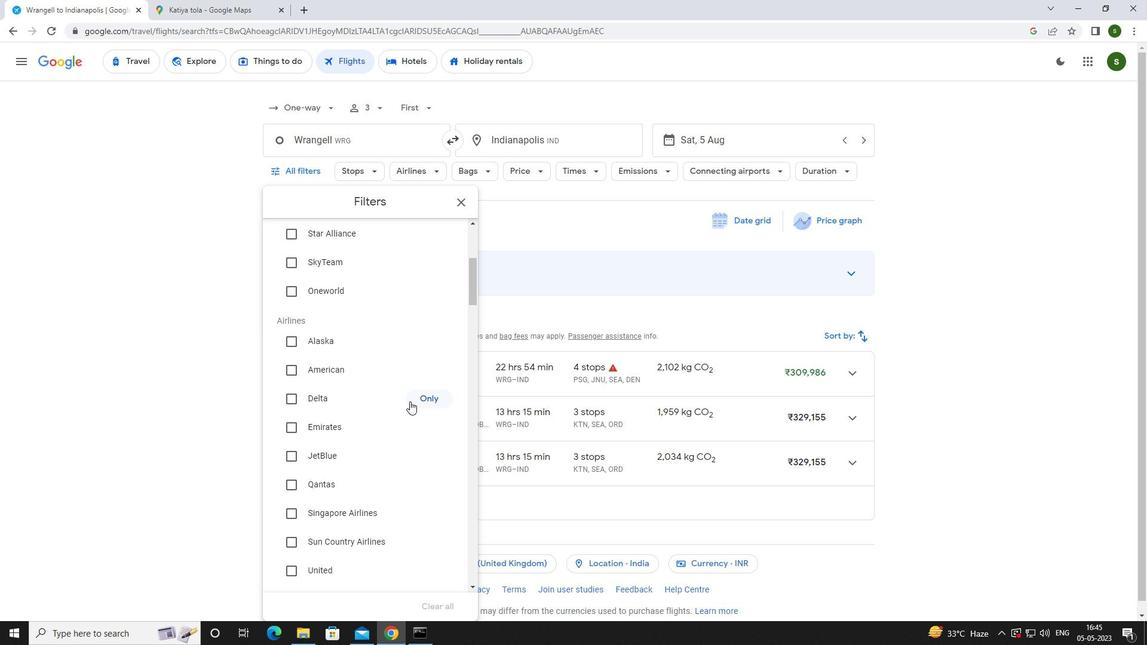 
Action: Mouse scrolled (409, 401) with delta (0, 0)
Screenshot: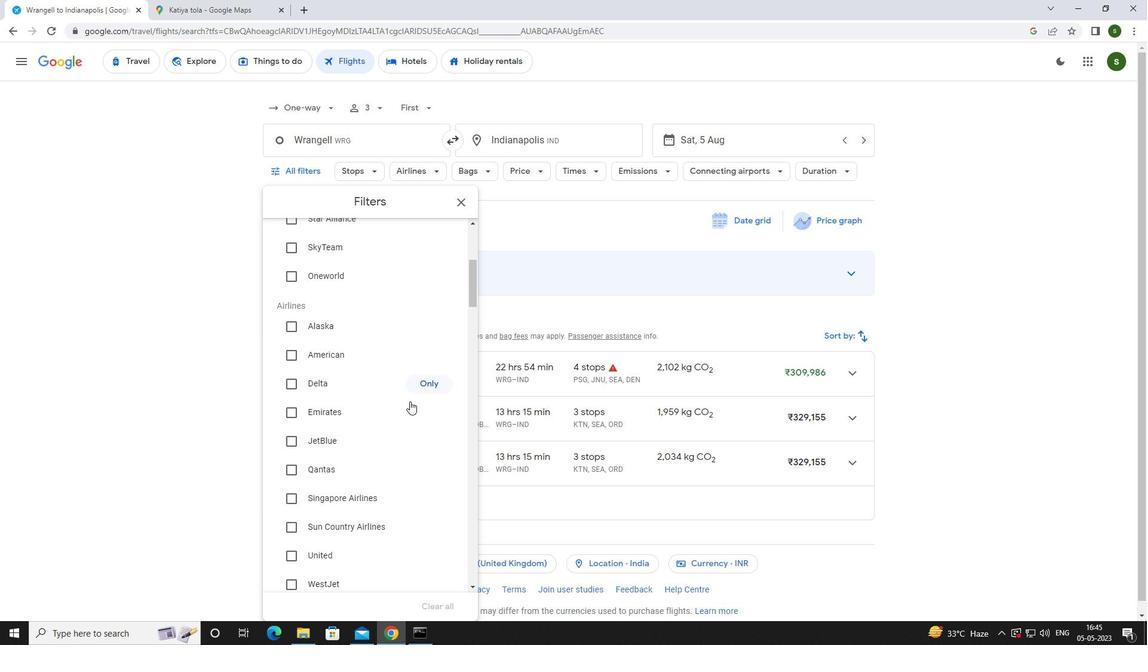 
Action: Mouse scrolled (409, 401) with delta (0, 0)
Screenshot: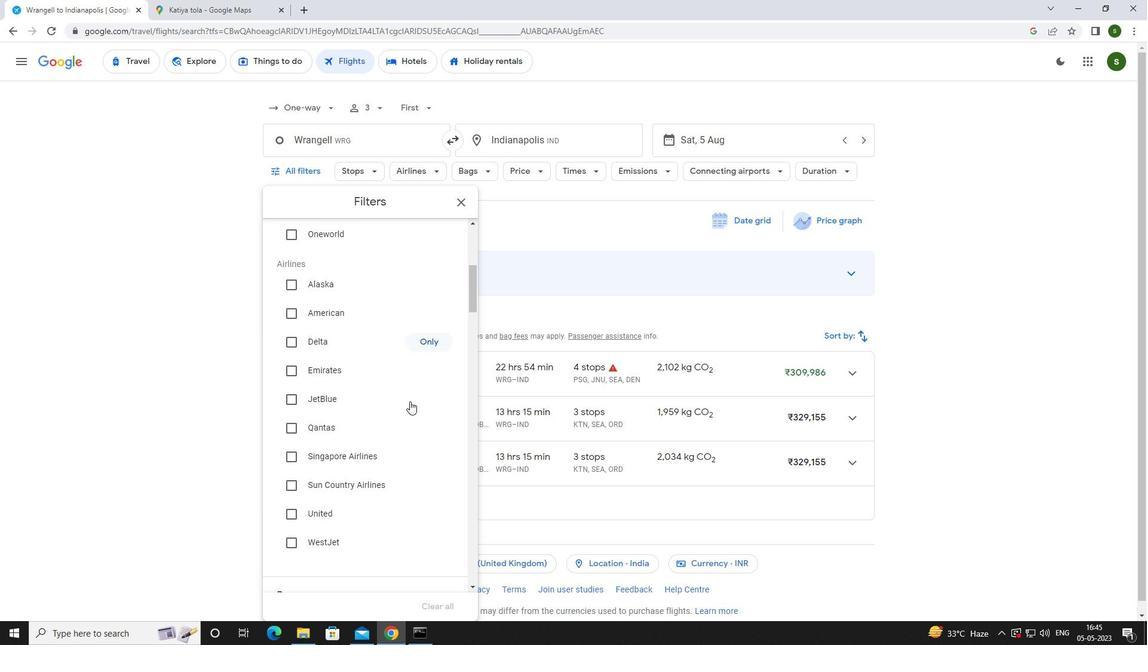 
Action: Mouse scrolled (409, 401) with delta (0, 0)
Screenshot: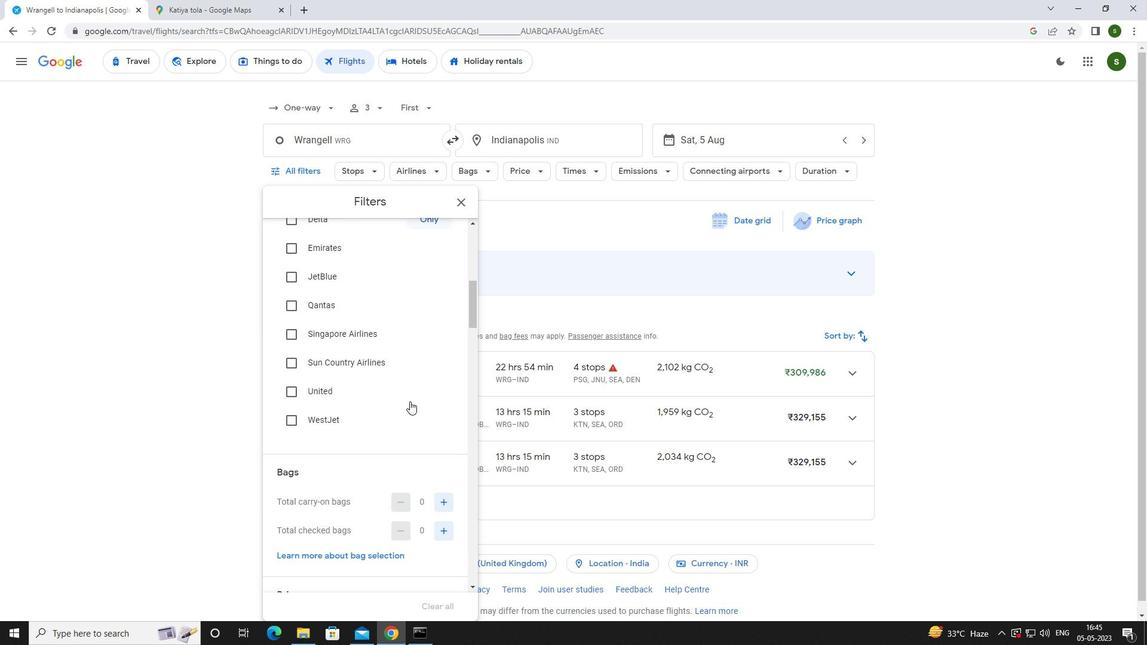 
Action: Mouse scrolled (409, 401) with delta (0, 0)
Screenshot: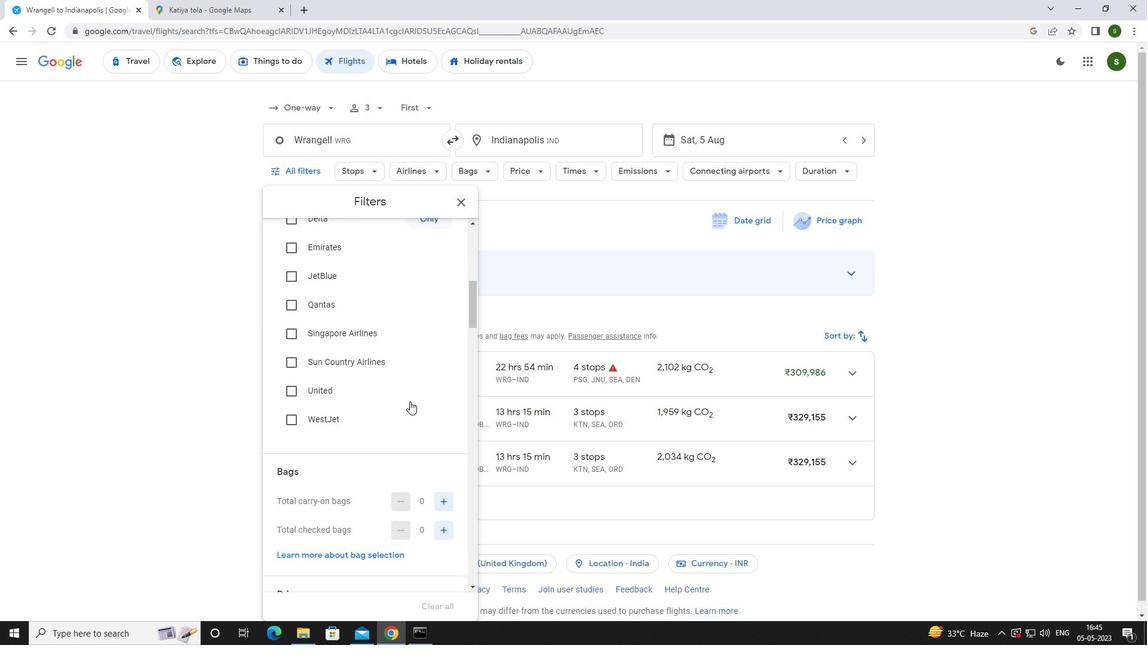 
Action: Mouse moved to (440, 378)
Screenshot: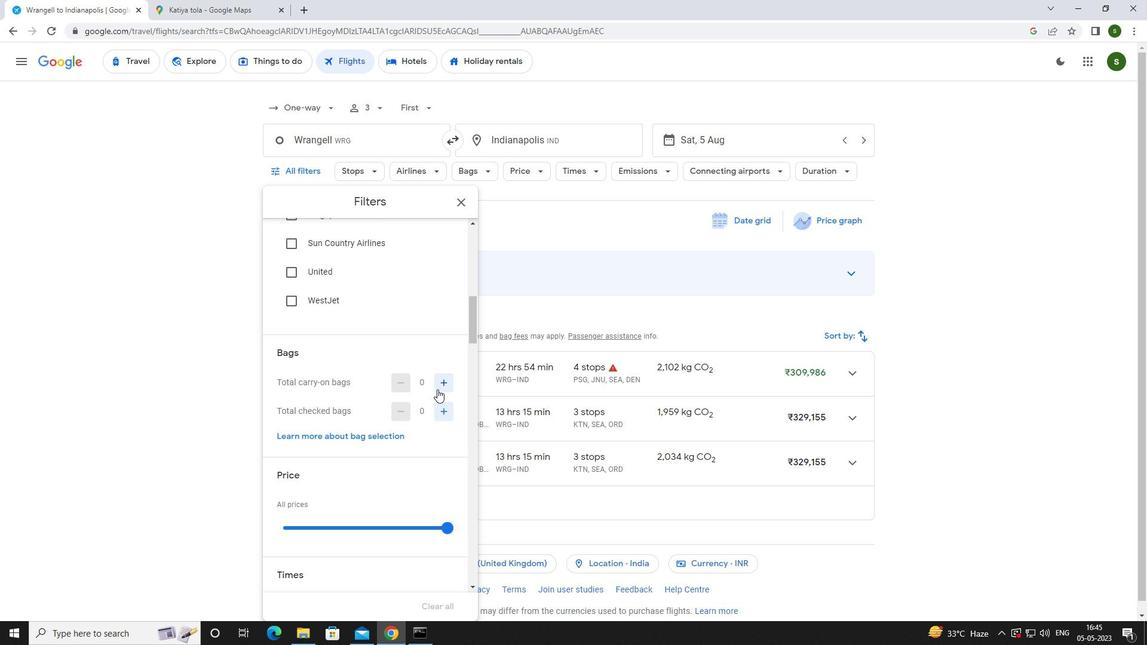 
Action: Mouse pressed left at (440, 378)
Screenshot: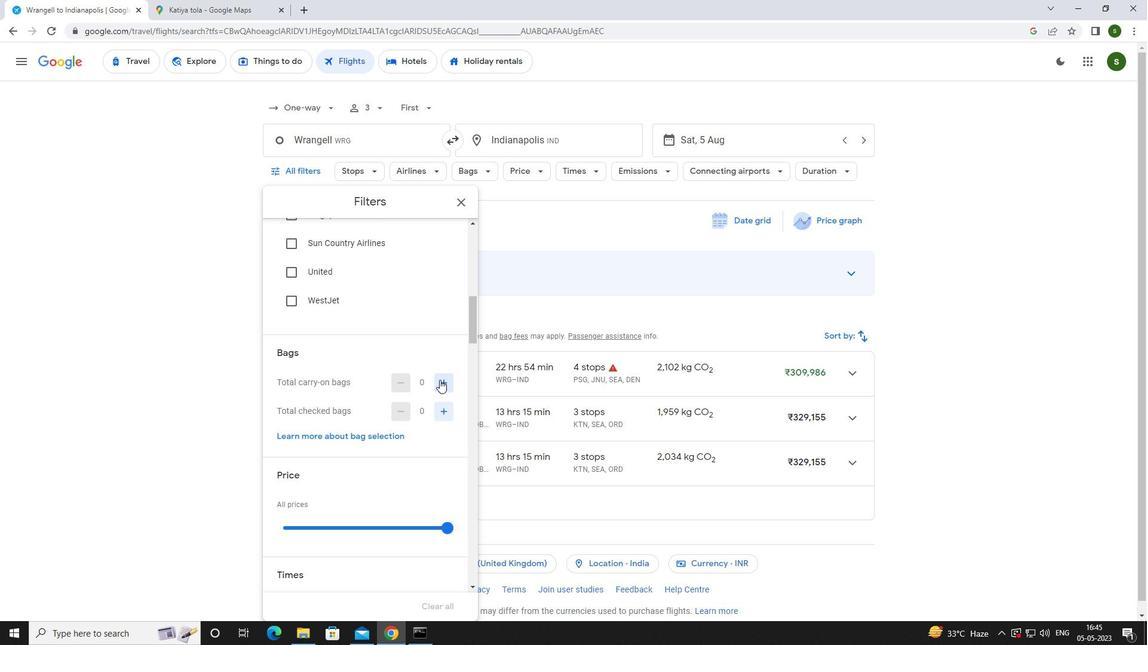 
Action: Mouse moved to (437, 378)
Screenshot: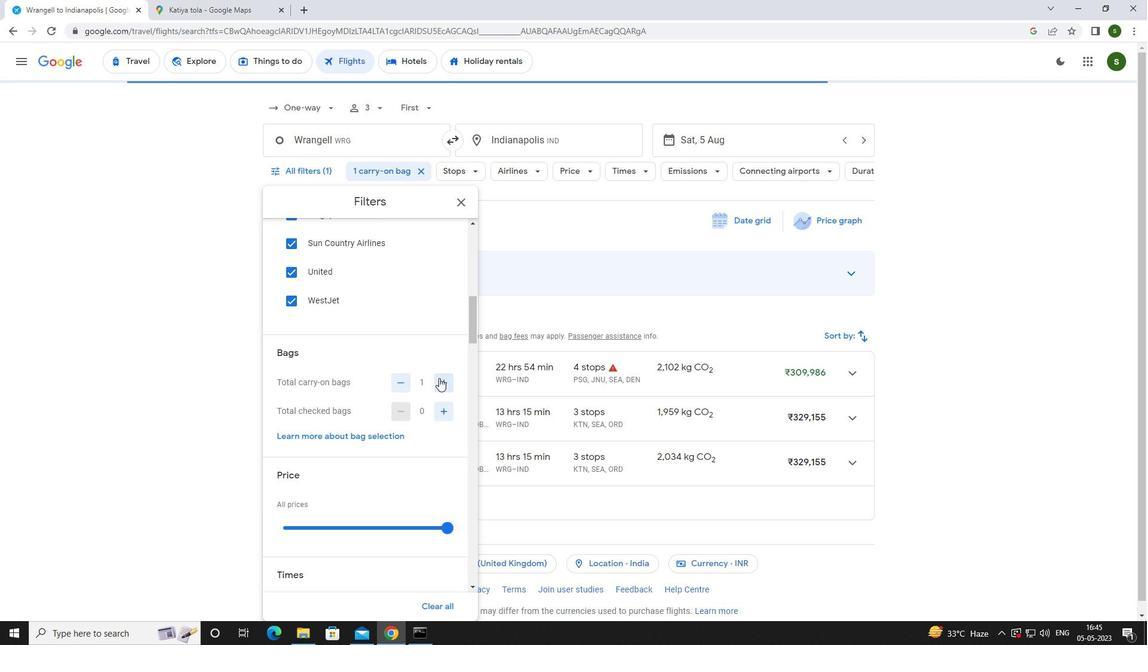 
Action: Mouse scrolled (437, 378) with delta (0, 0)
Screenshot: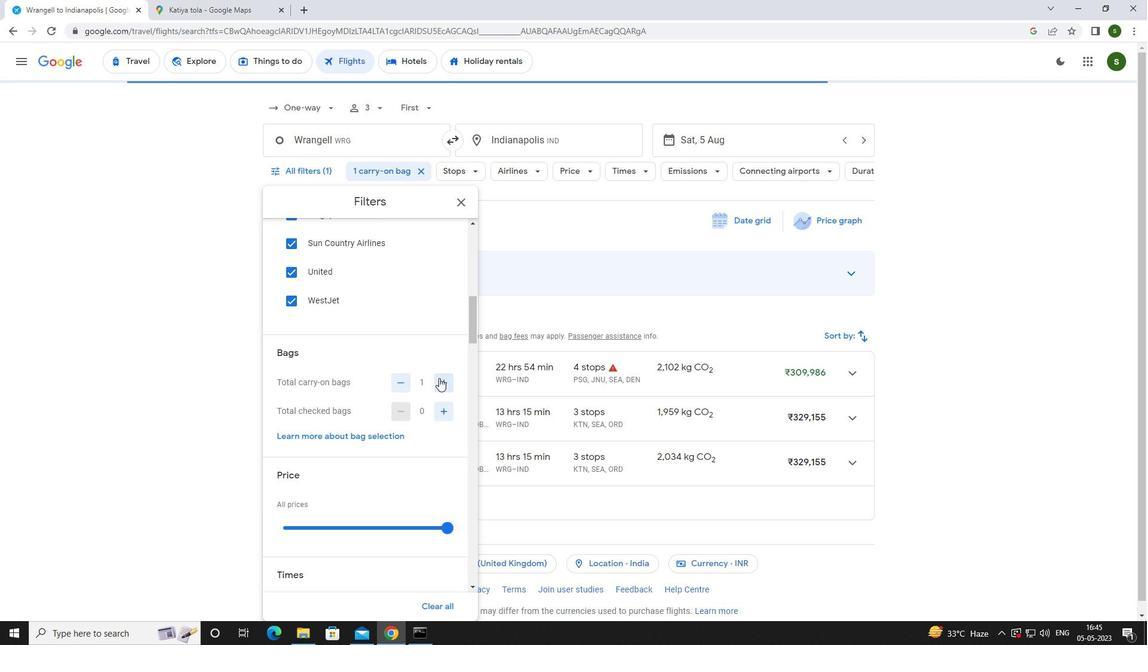 
Action: Mouse moved to (436, 379)
Screenshot: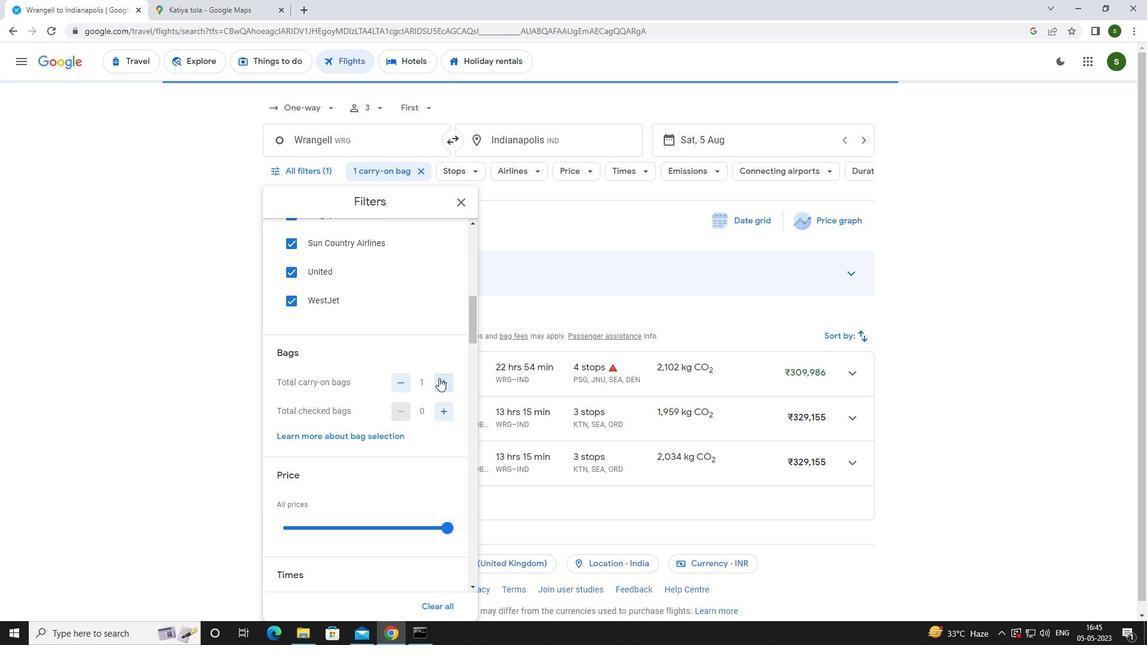 
Action: Mouse scrolled (436, 378) with delta (0, 0)
Screenshot: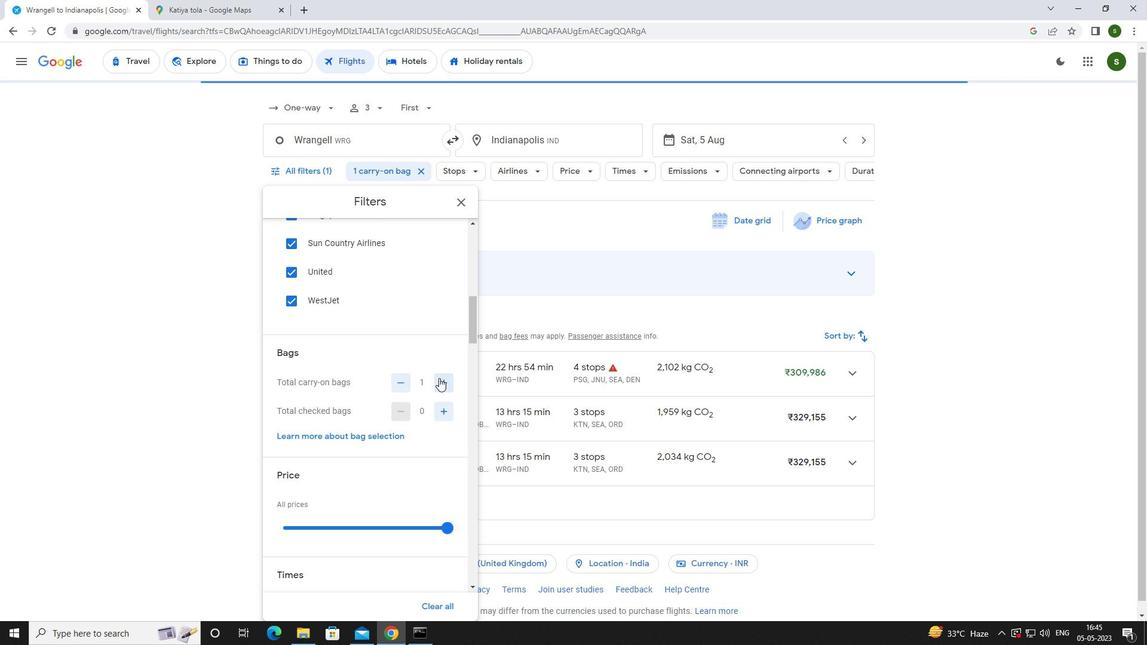 
Action: Mouse moved to (449, 410)
Screenshot: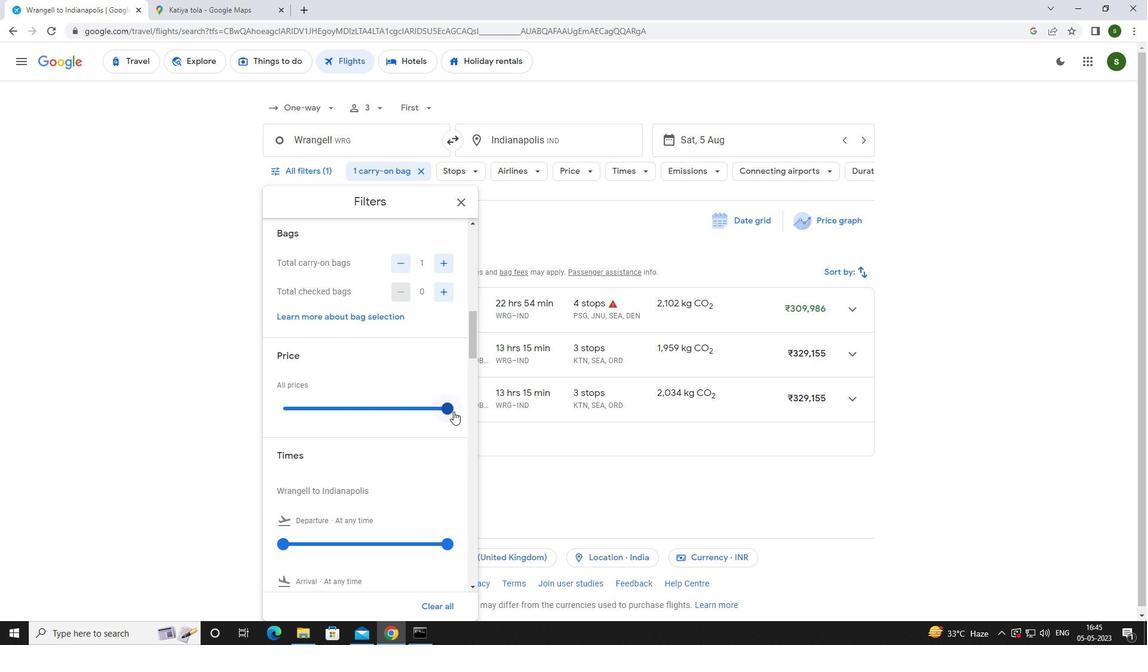 
Action: Mouse pressed left at (449, 410)
Screenshot: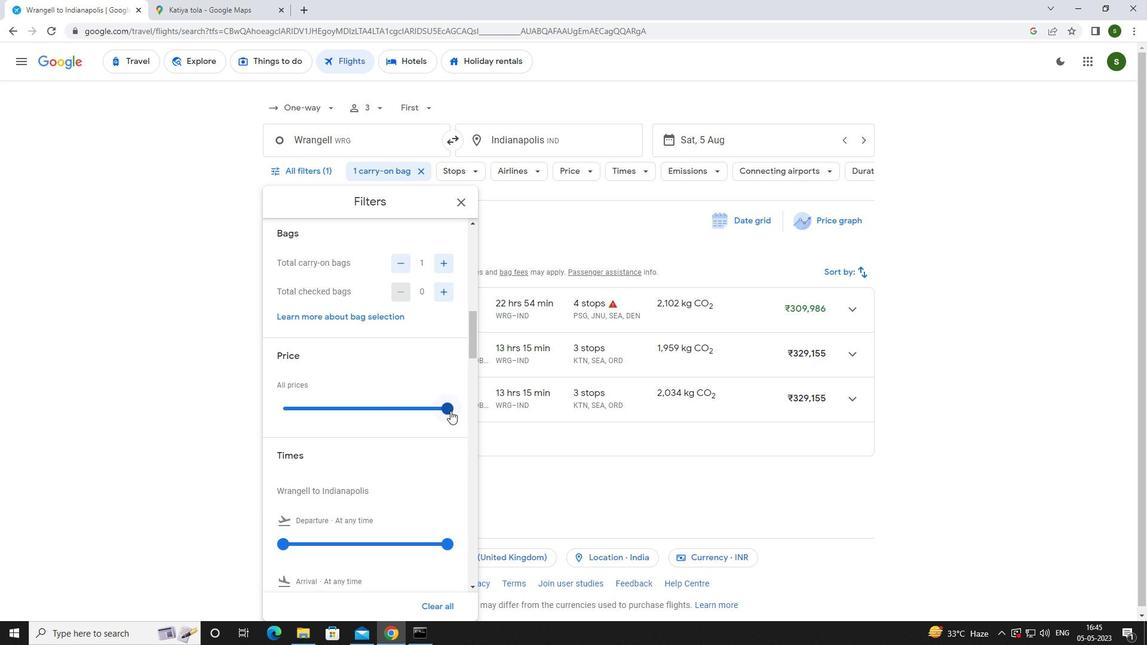 
Action: Mouse moved to (280, 407)
Screenshot: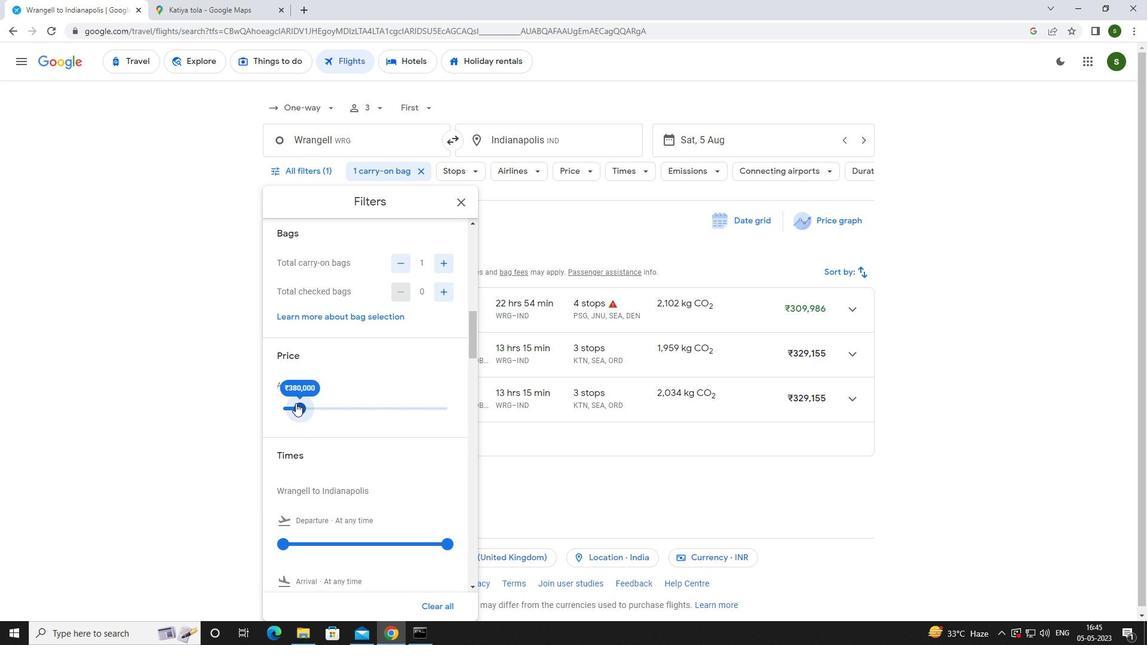 
Action: Mouse scrolled (280, 406) with delta (0, 0)
Screenshot: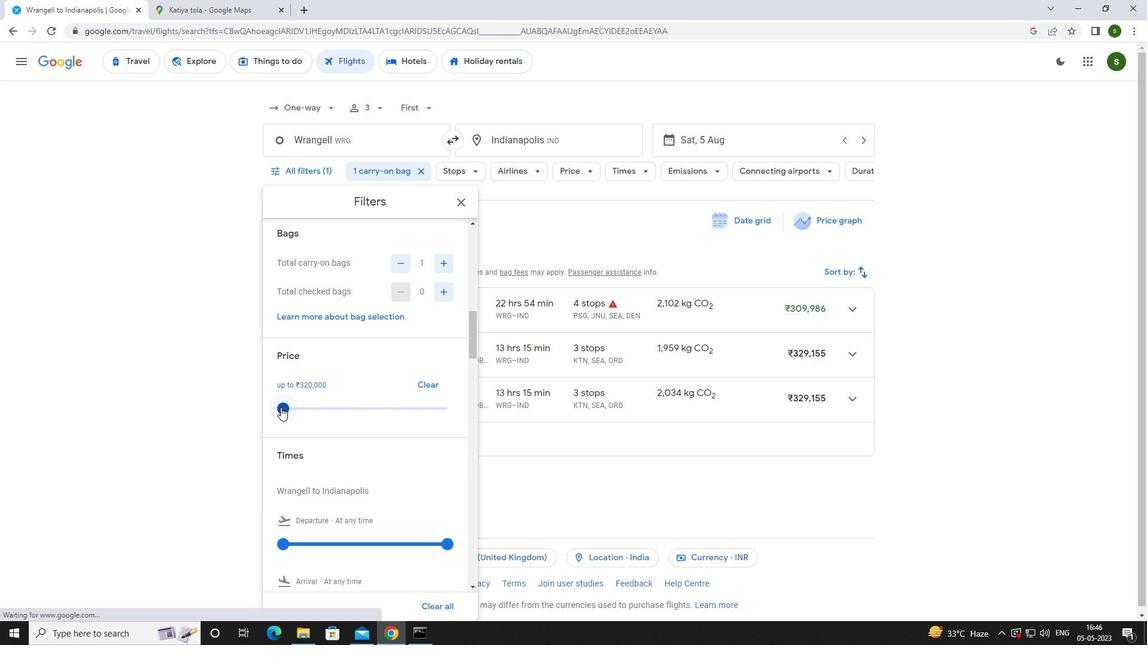 
Action: Mouse moved to (280, 407)
Screenshot: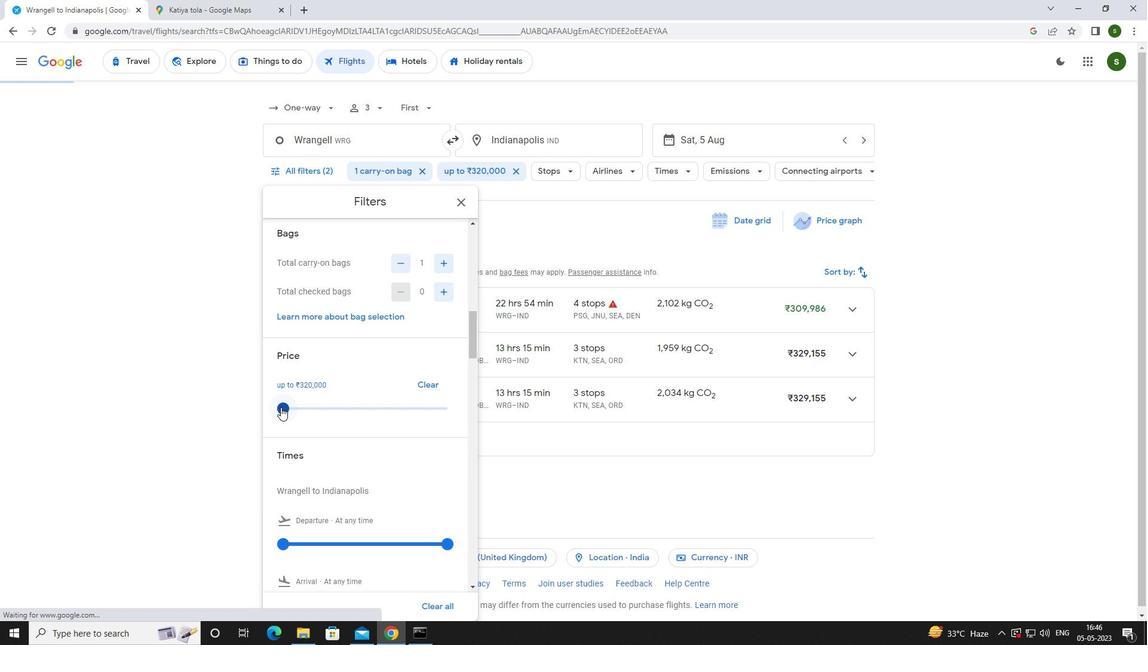 
Action: Mouse scrolled (280, 406) with delta (0, 0)
Screenshot: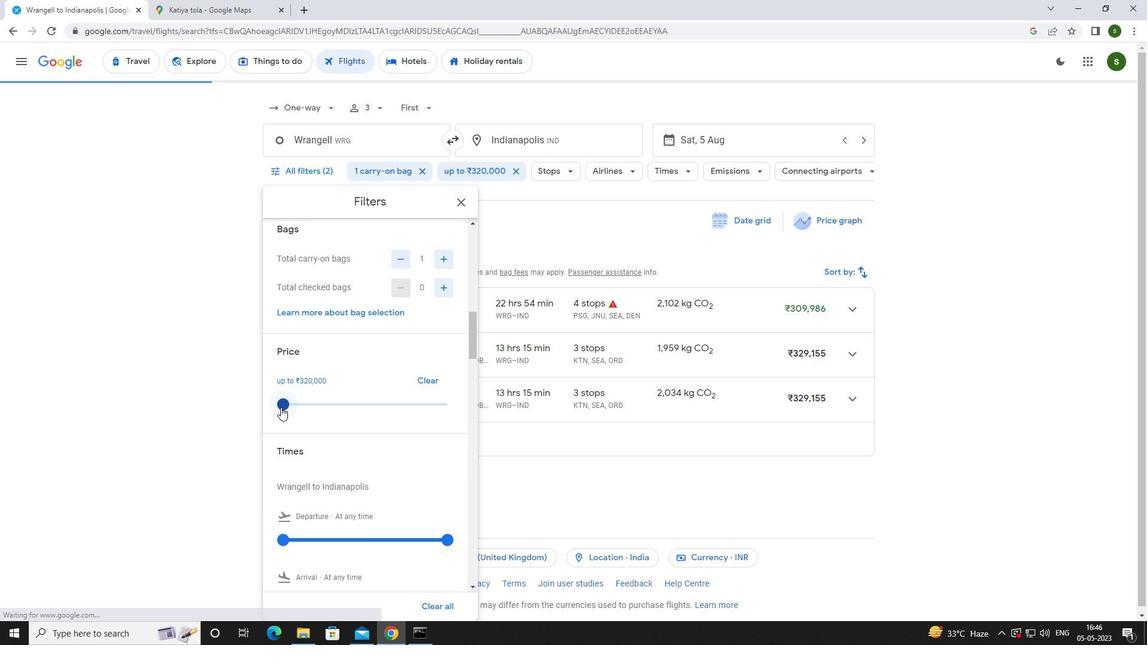 
Action: Mouse moved to (282, 427)
Screenshot: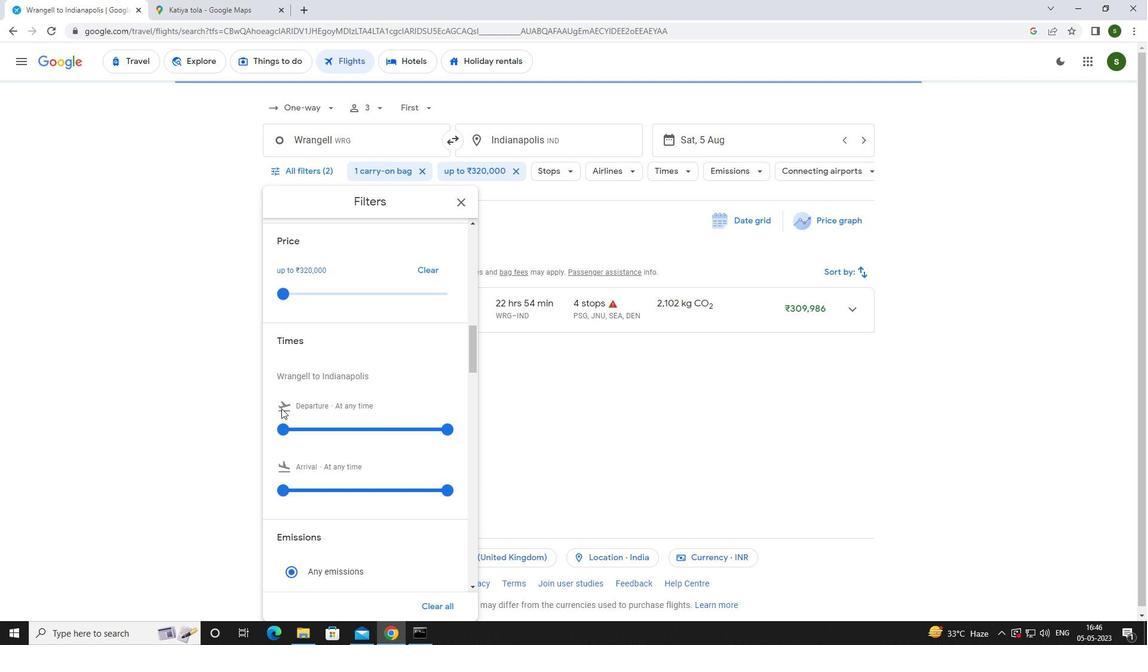 
Action: Mouse pressed left at (282, 427)
Screenshot: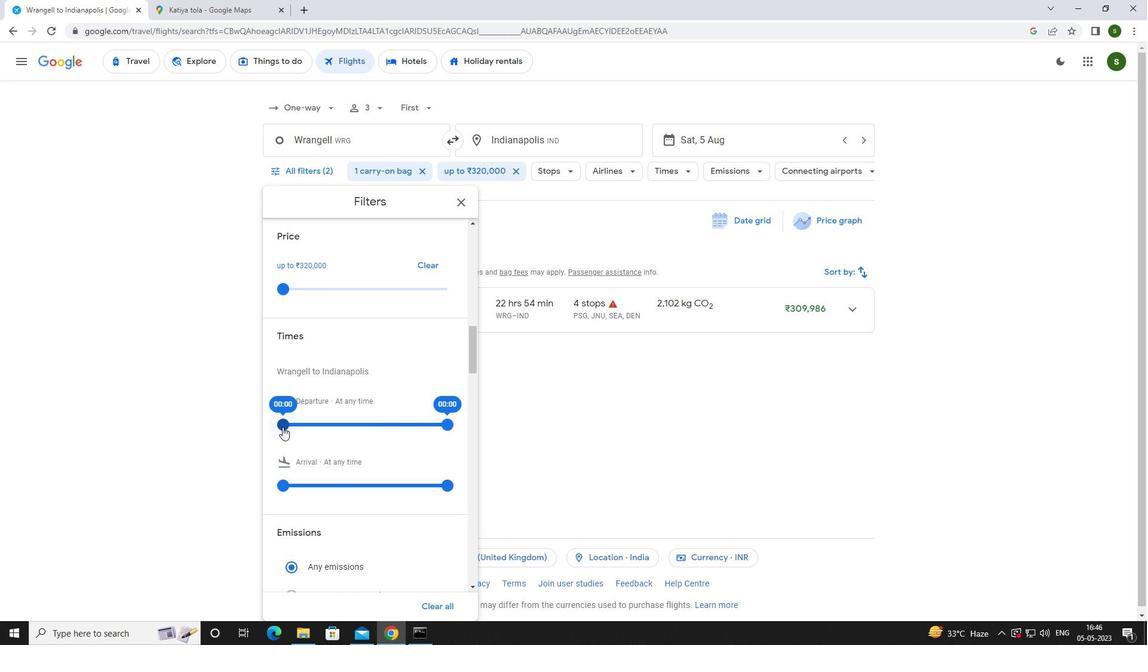 
Action: Mouse moved to (521, 395)
Screenshot: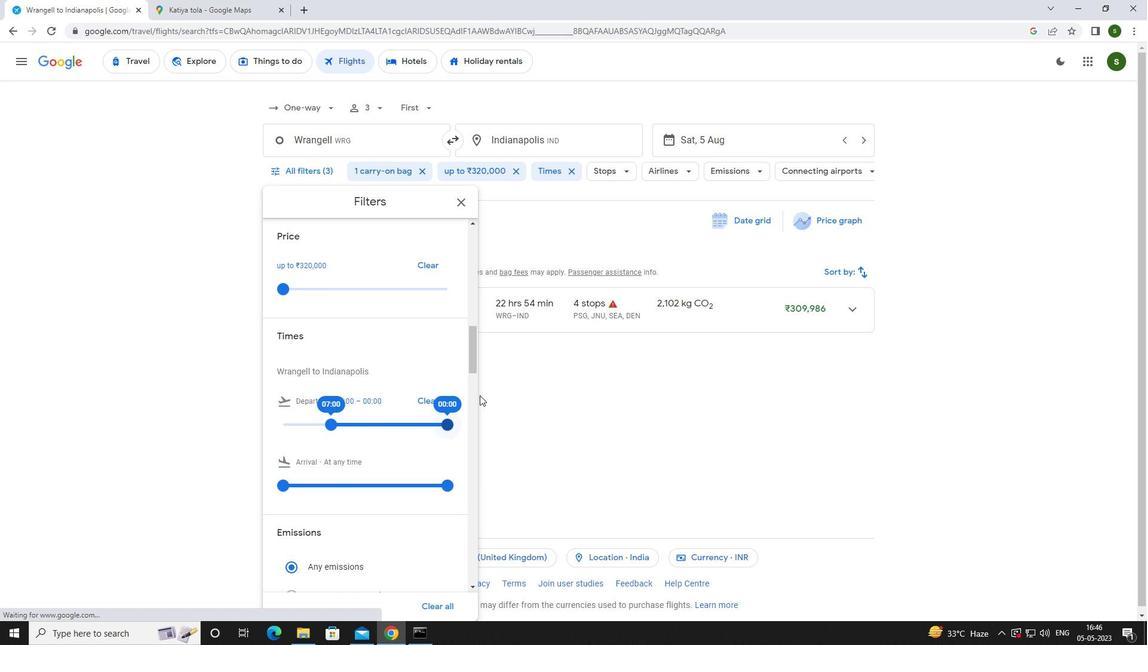 
Action: Mouse pressed left at (521, 395)
Screenshot: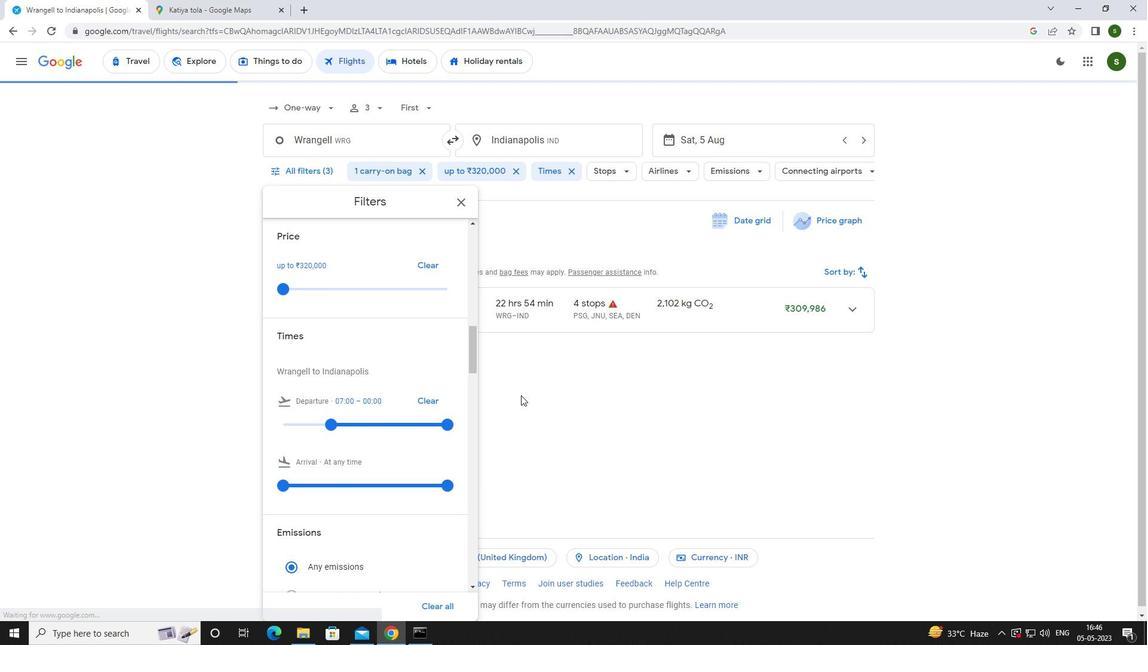 
